 Task: Create a due date automation trigger when advanced on, 2 hours after a card is due add content with a name containing resume.
Action: Mouse moved to (1210, 360)
Screenshot: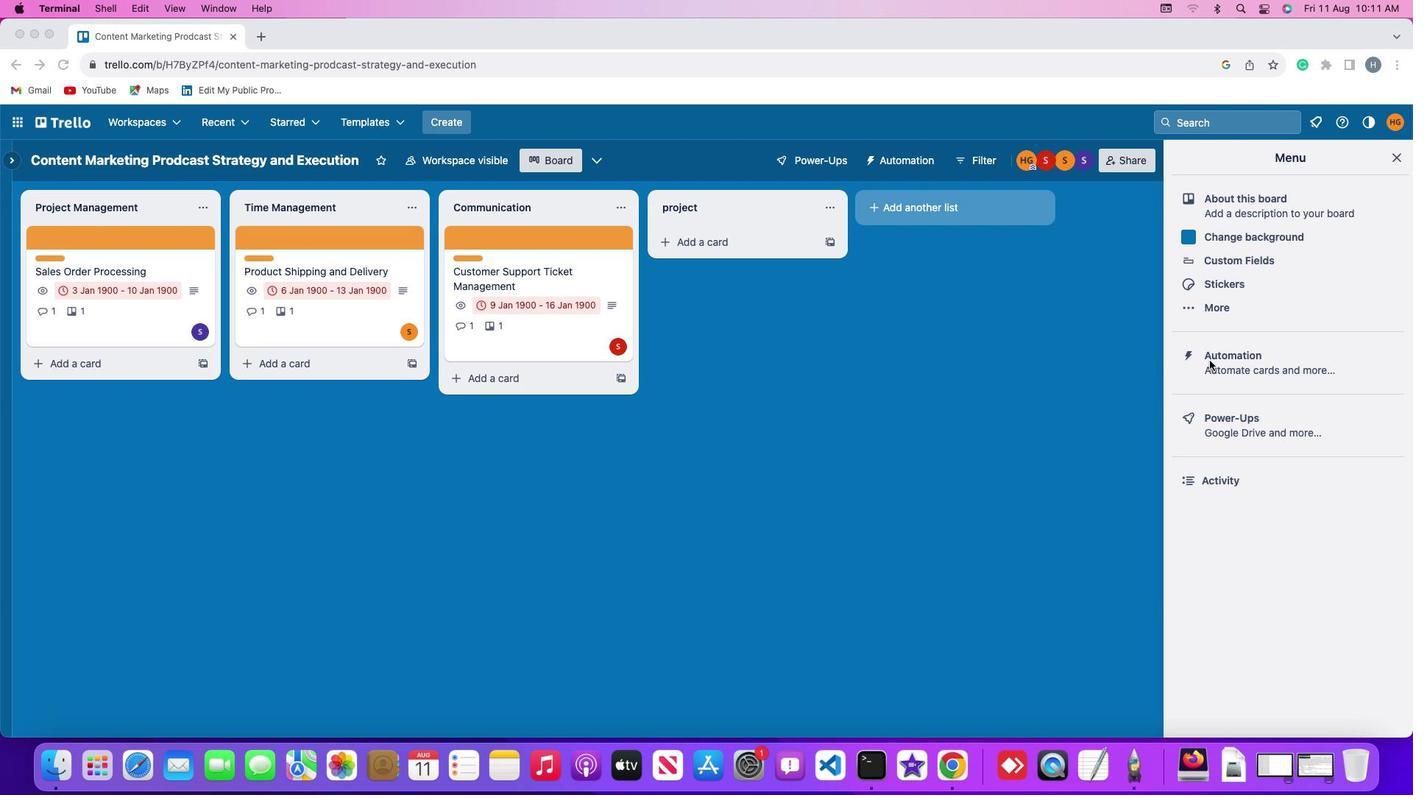 
Action: Mouse pressed left at (1210, 360)
Screenshot: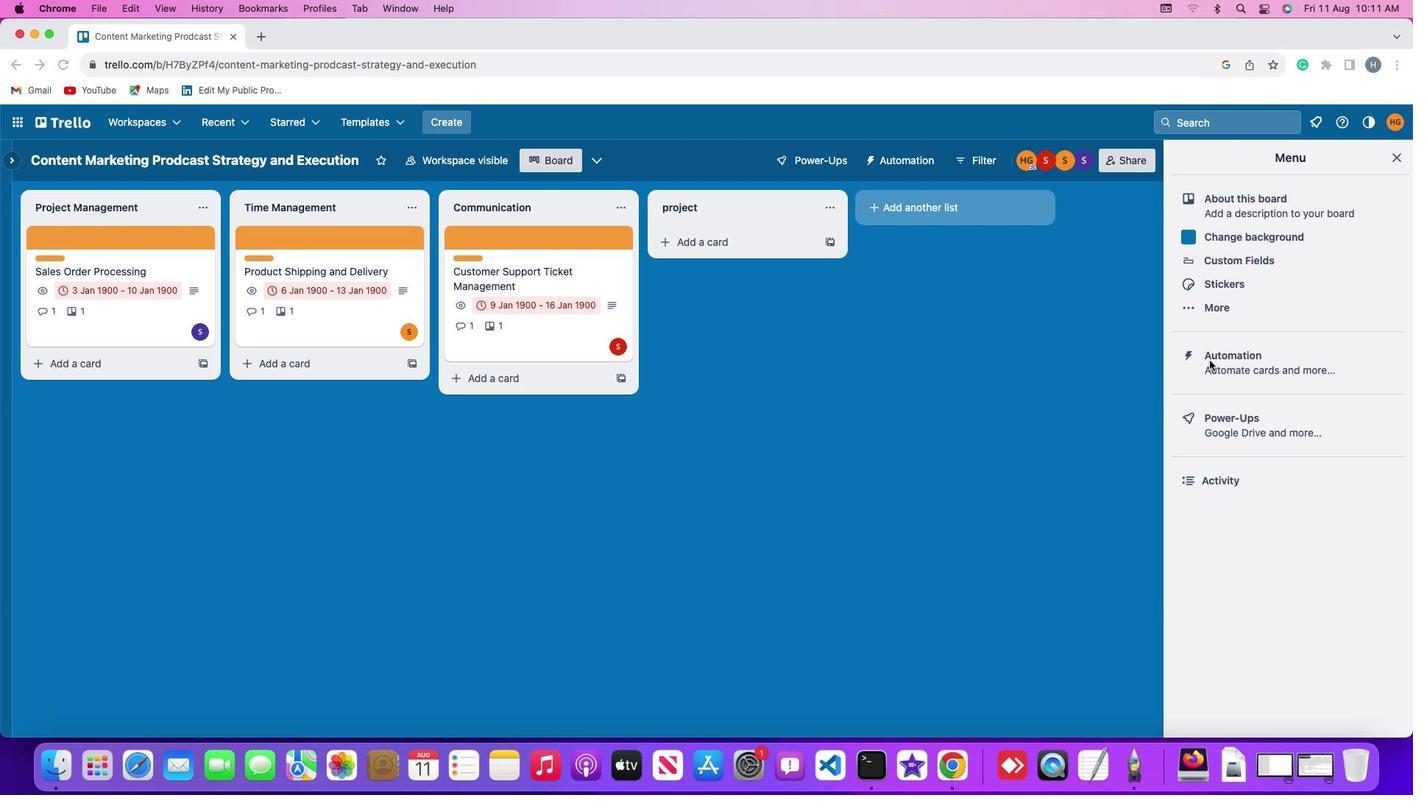 
Action: Mouse pressed left at (1210, 360)
Screenshot: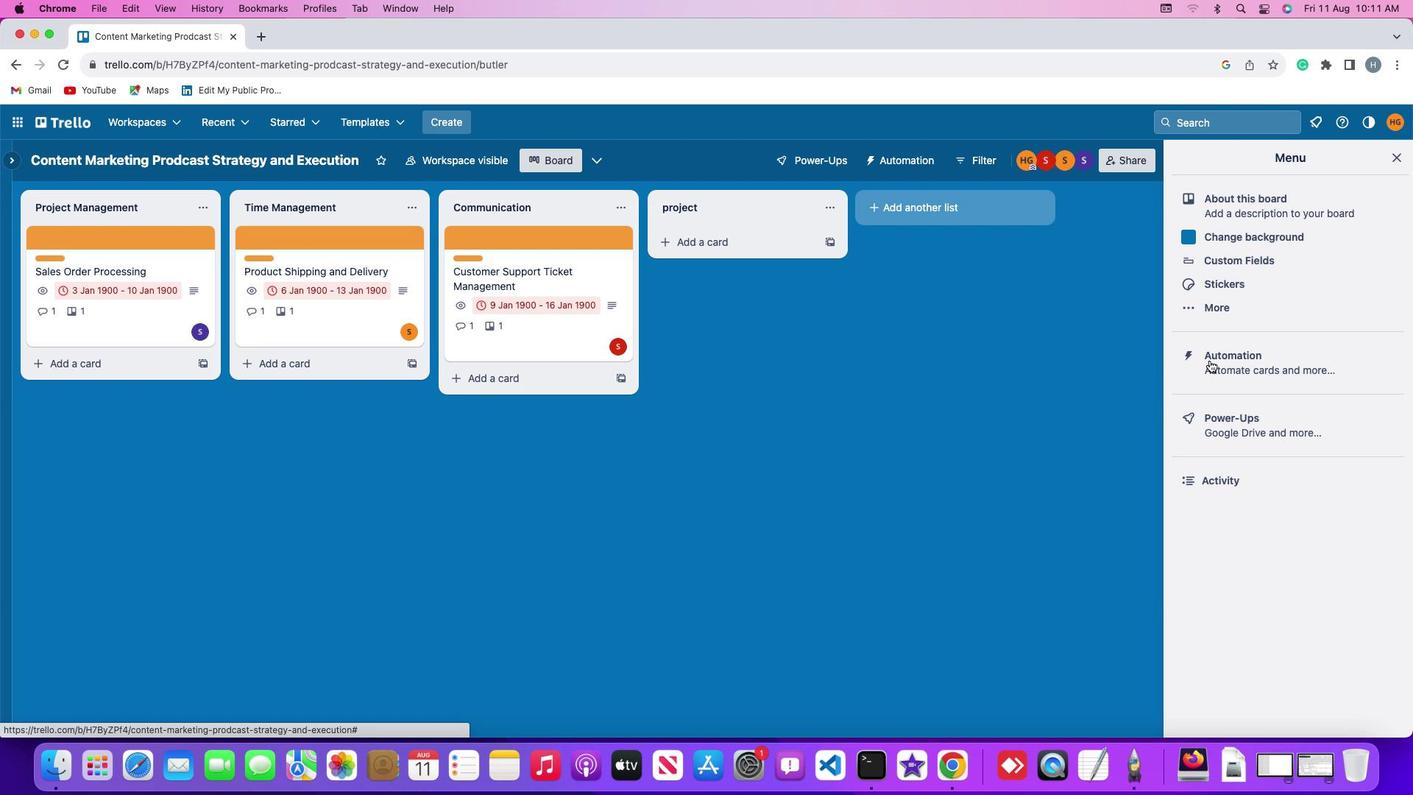 
Action: Mouse moved to (86, 346)
Screenshot: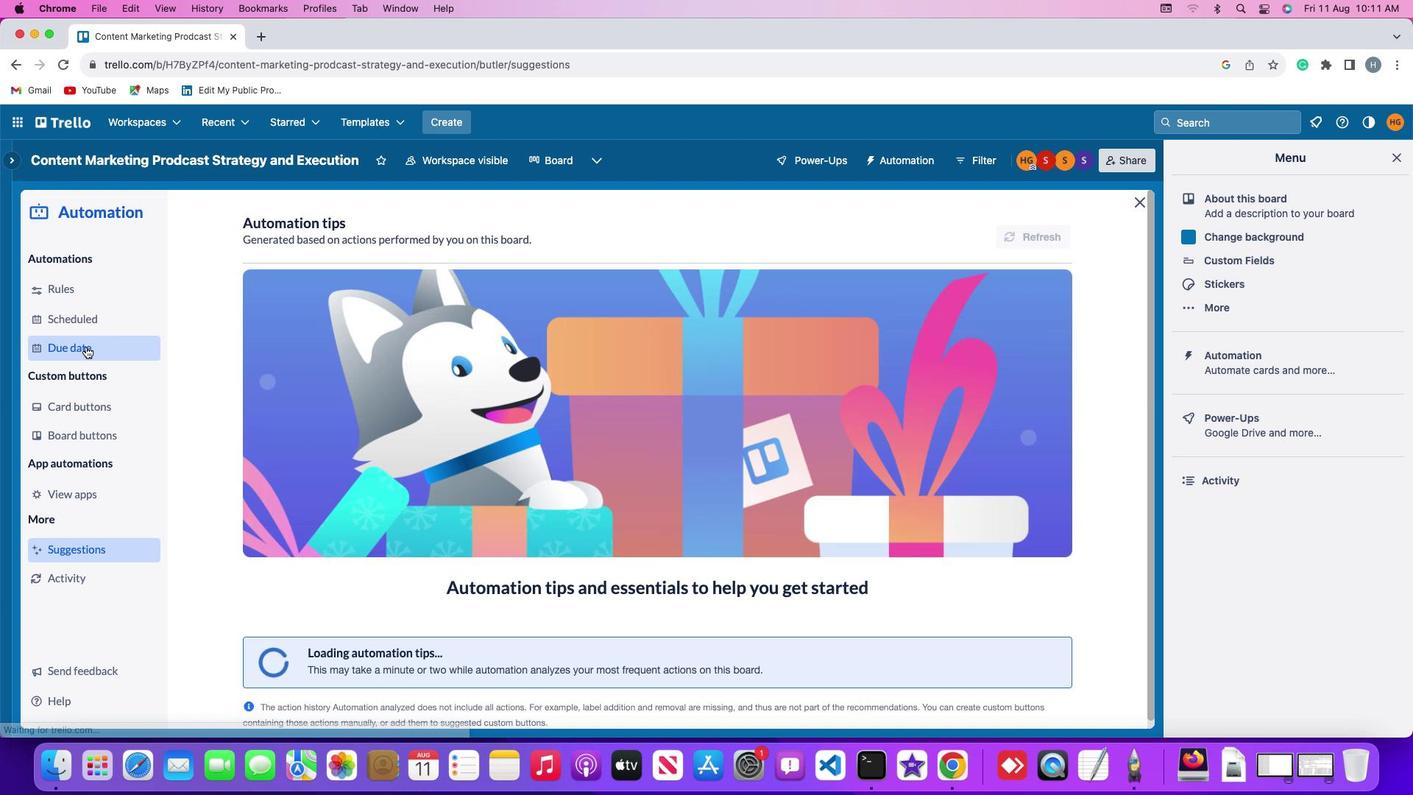 
Action: Mouse pressed left at (86, 346)
Screenshot: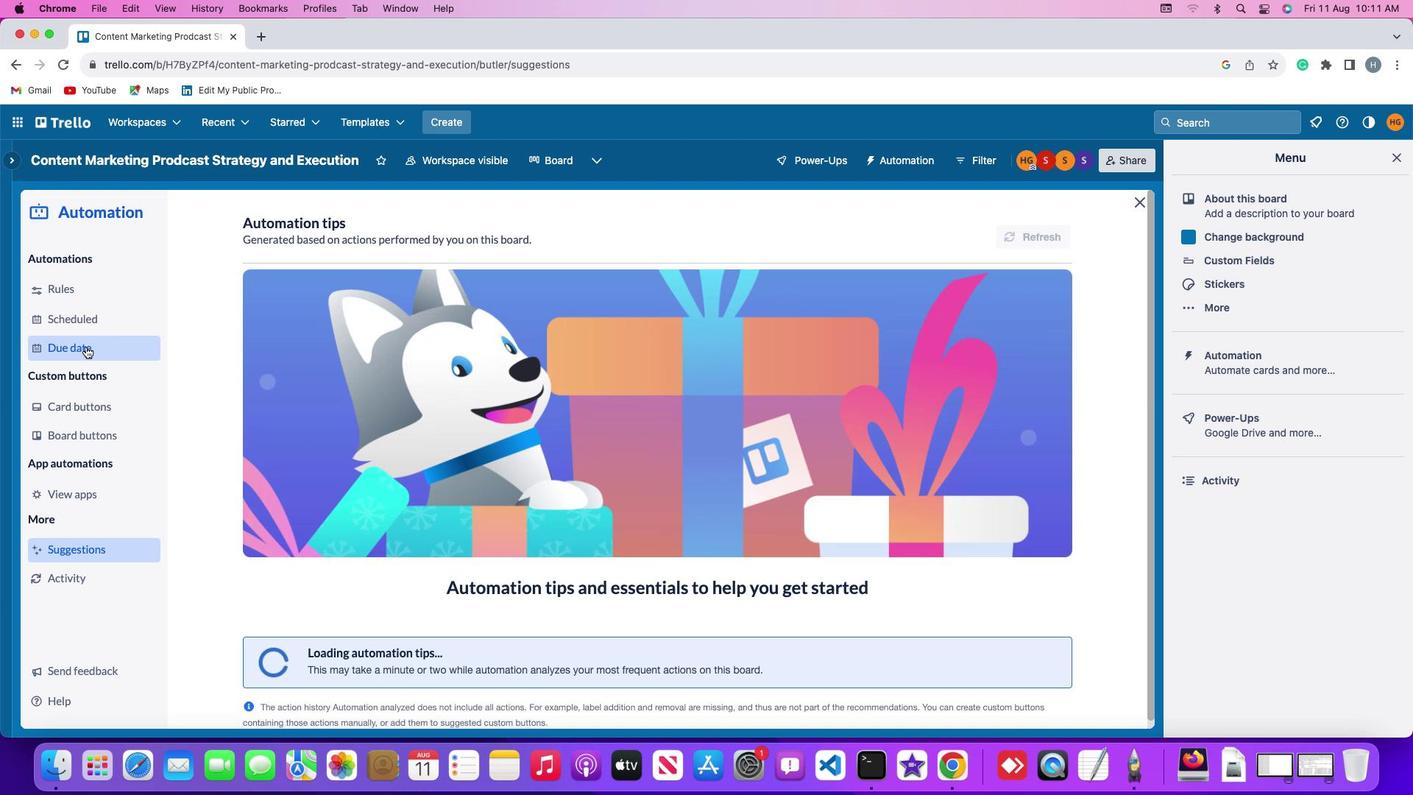 
Action: Mouse moved to (971, 228)
Screenshot: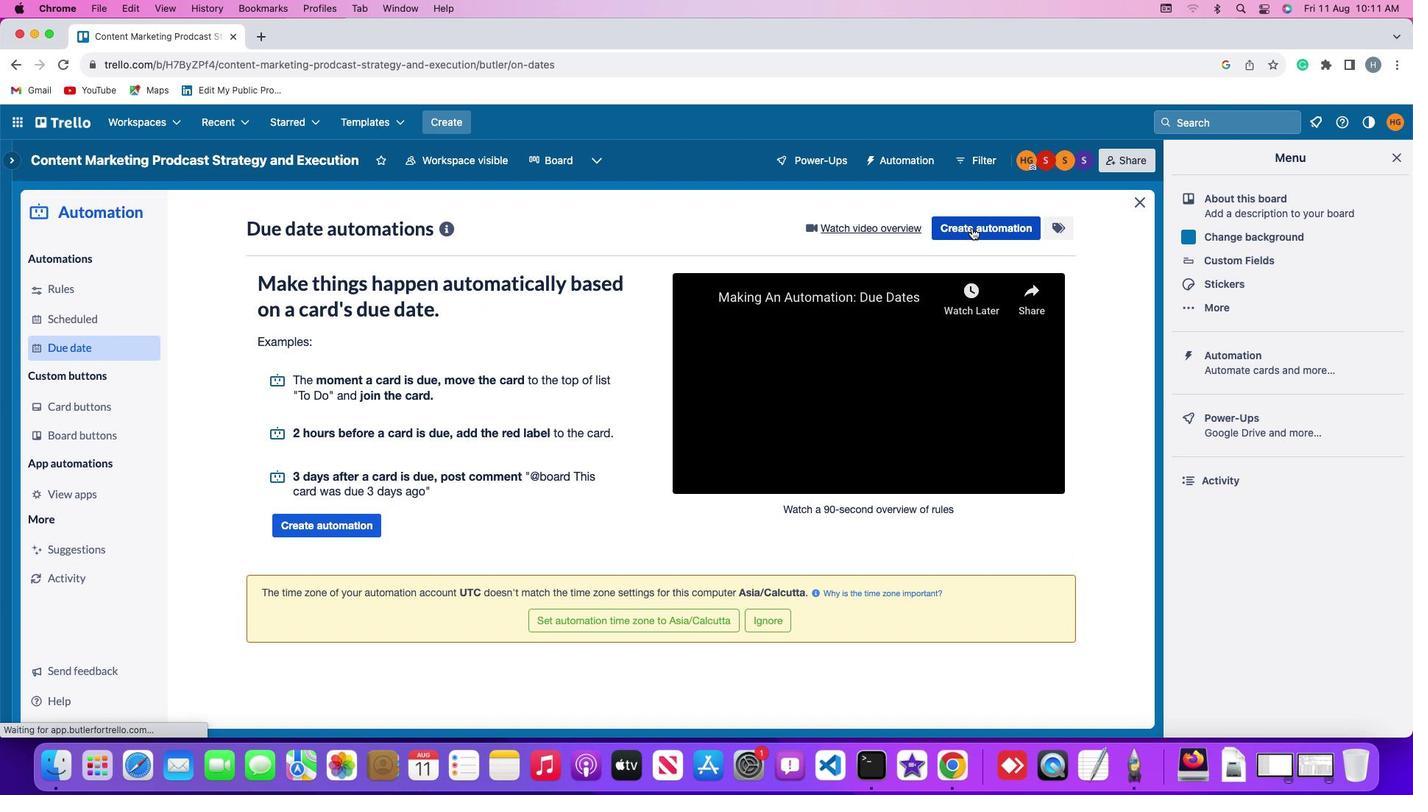 
Action: Mouse pressed left at (971, 228)
Screenshot: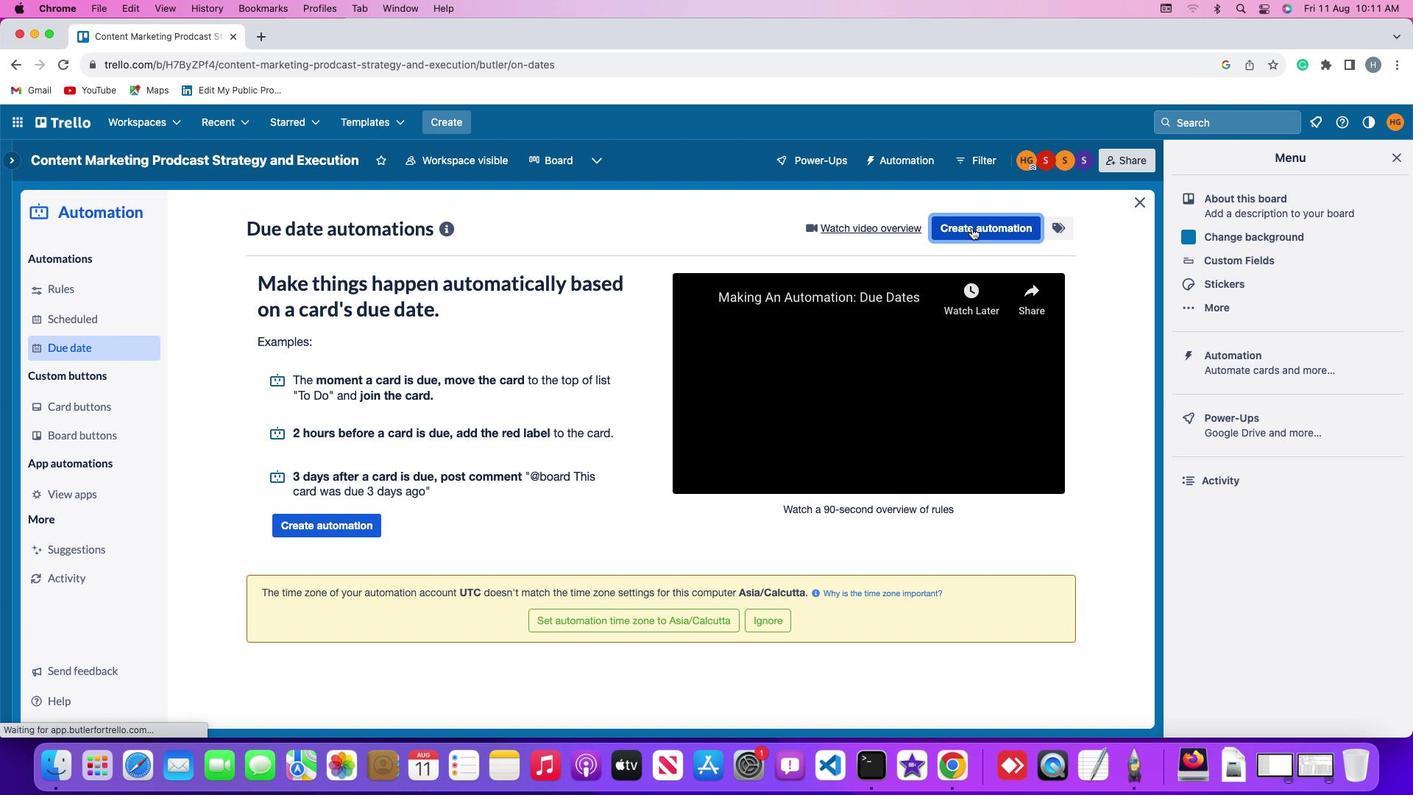 
Action: Mouse moved to (312, 367)
Screenshot: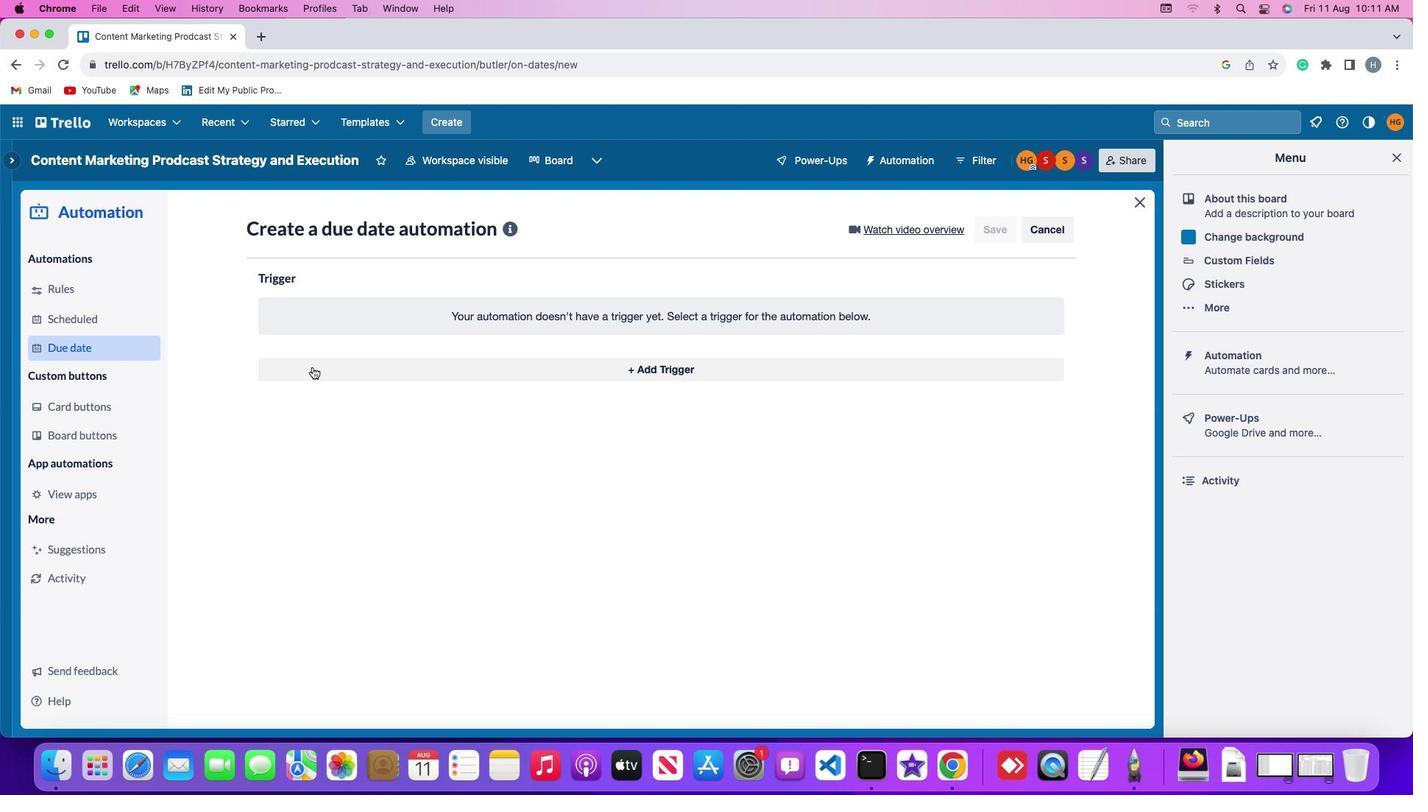 
Action: Mouse pressed left at (312, 367)
Screenshot: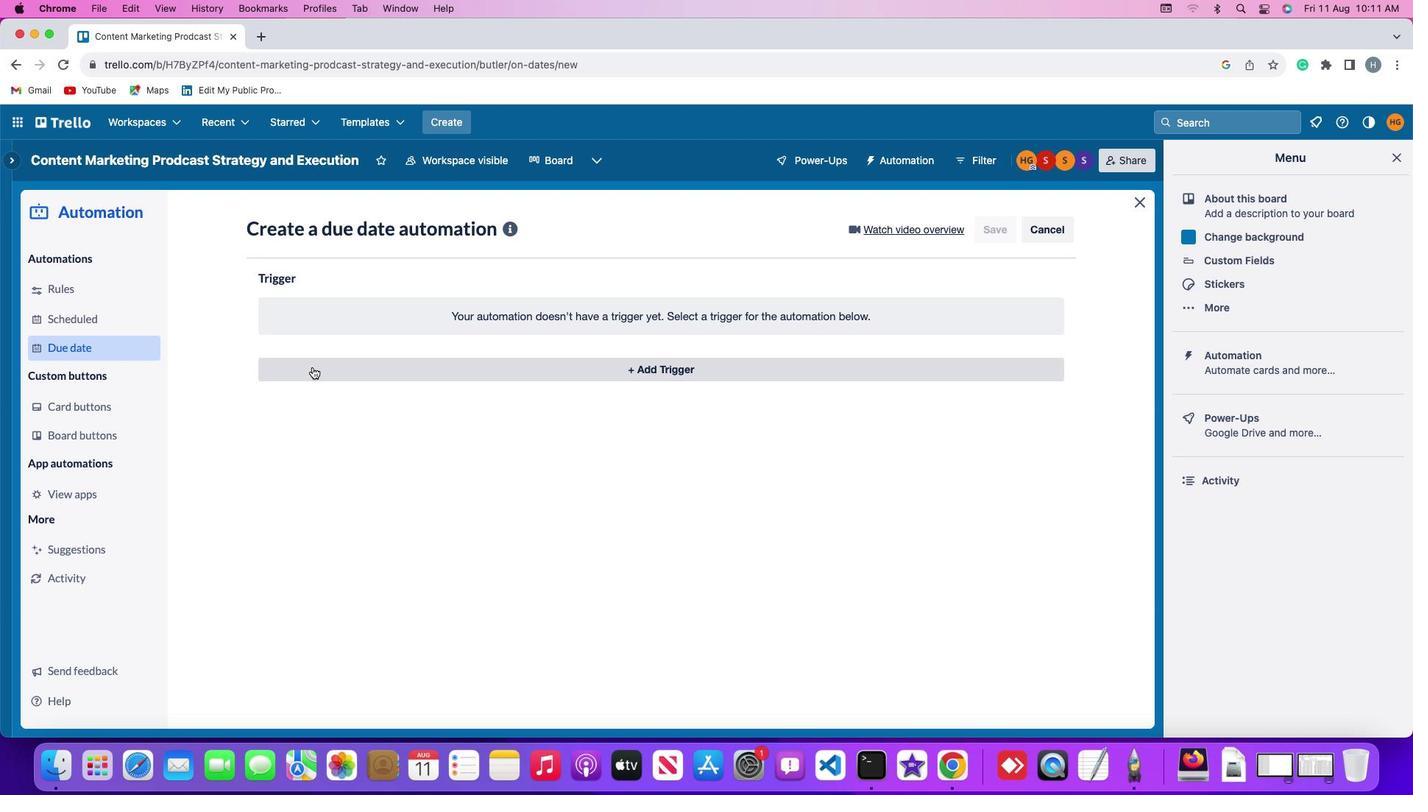 
Action: Mouse moved to (286, 594)
Screenshot: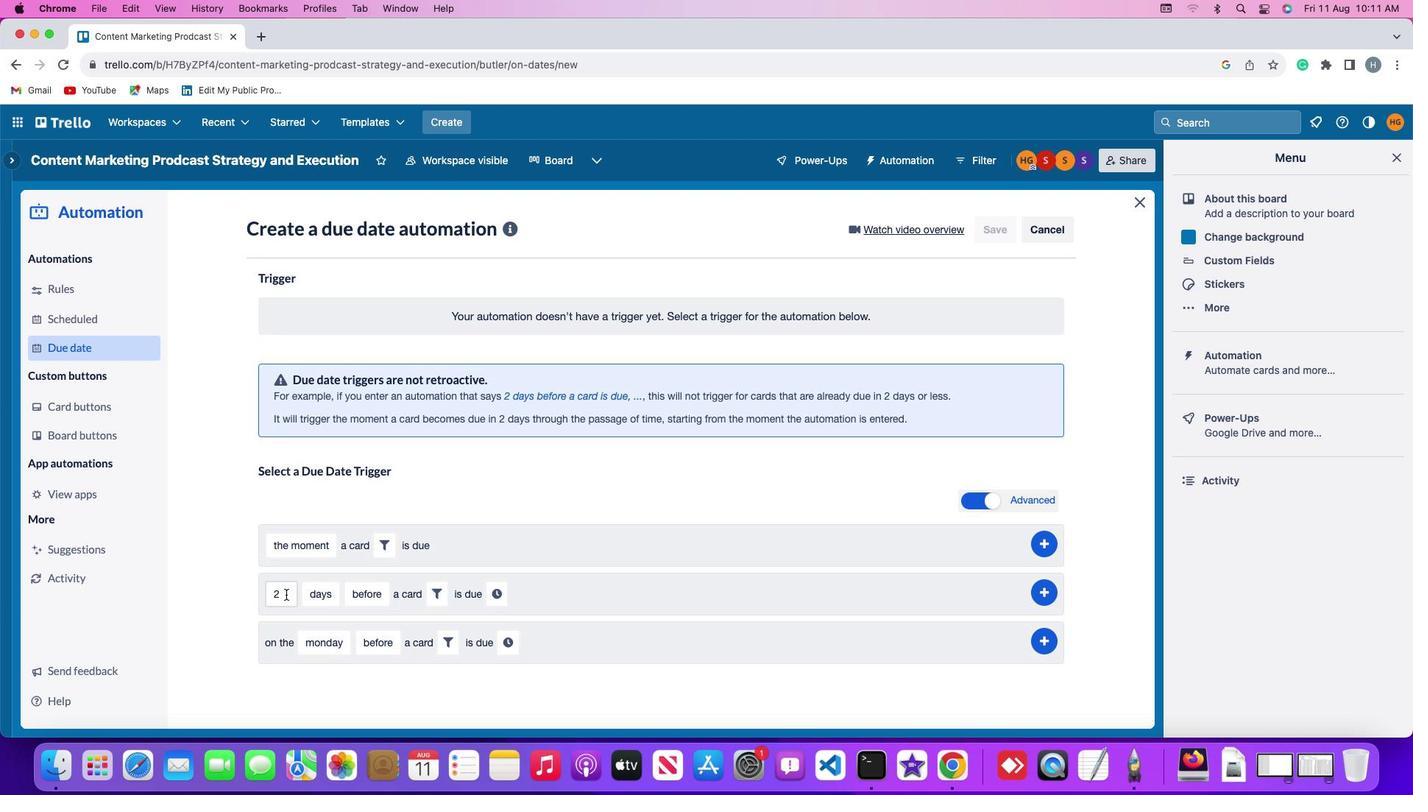 
Action: Mouse pressed left at (286, 594)
Screenshot: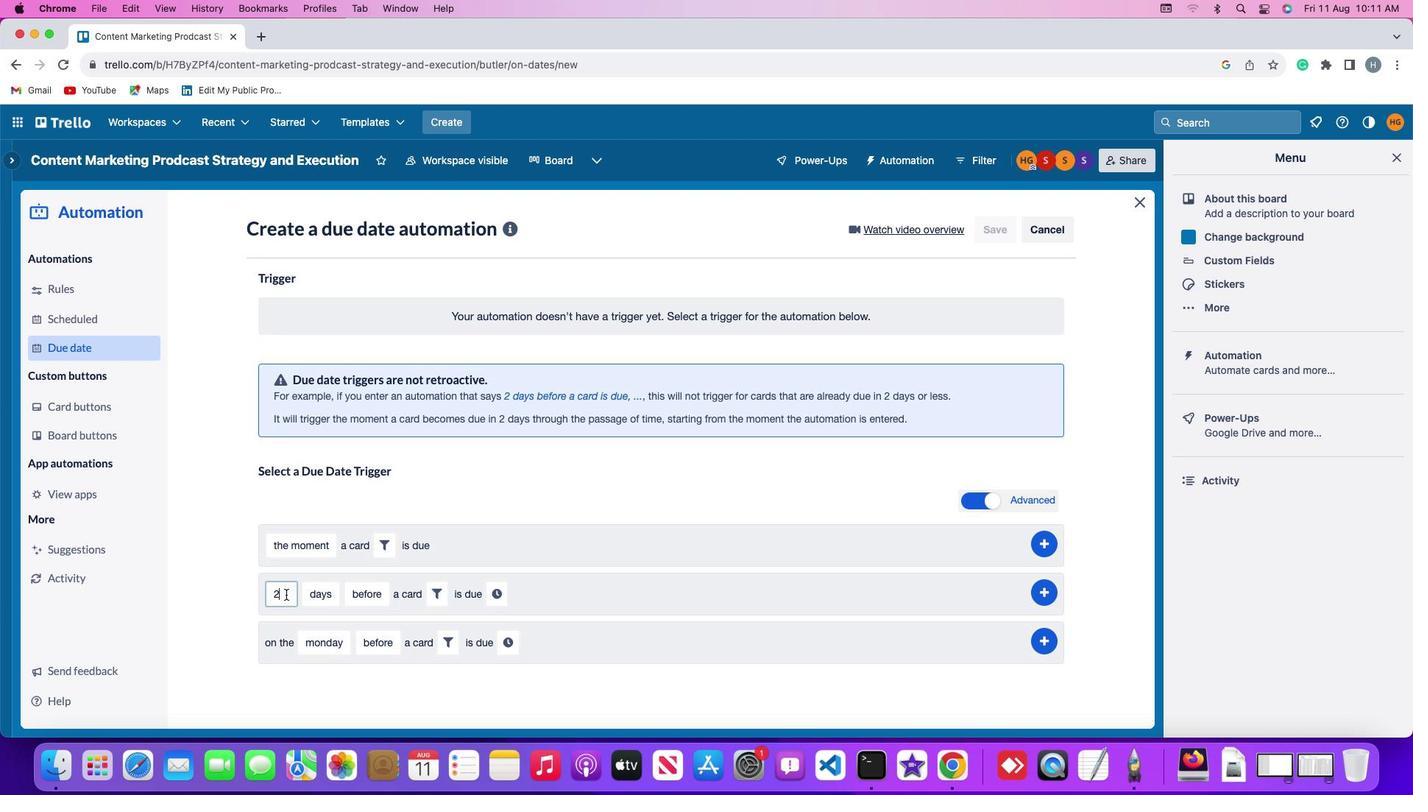 
Action: Key pressed Key.backspace
Screenshot: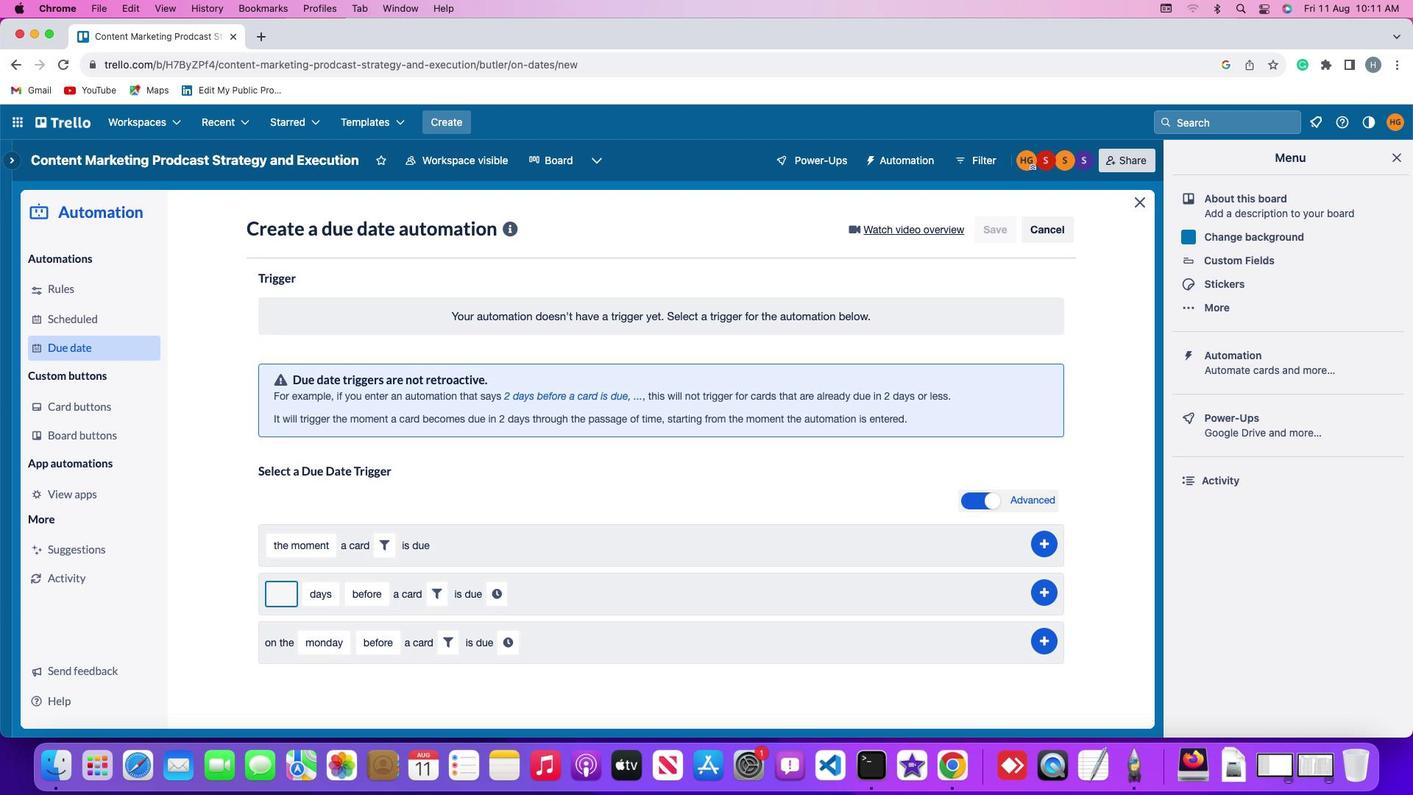 
Action: Mouse moved to (286, 594)
Screenshot: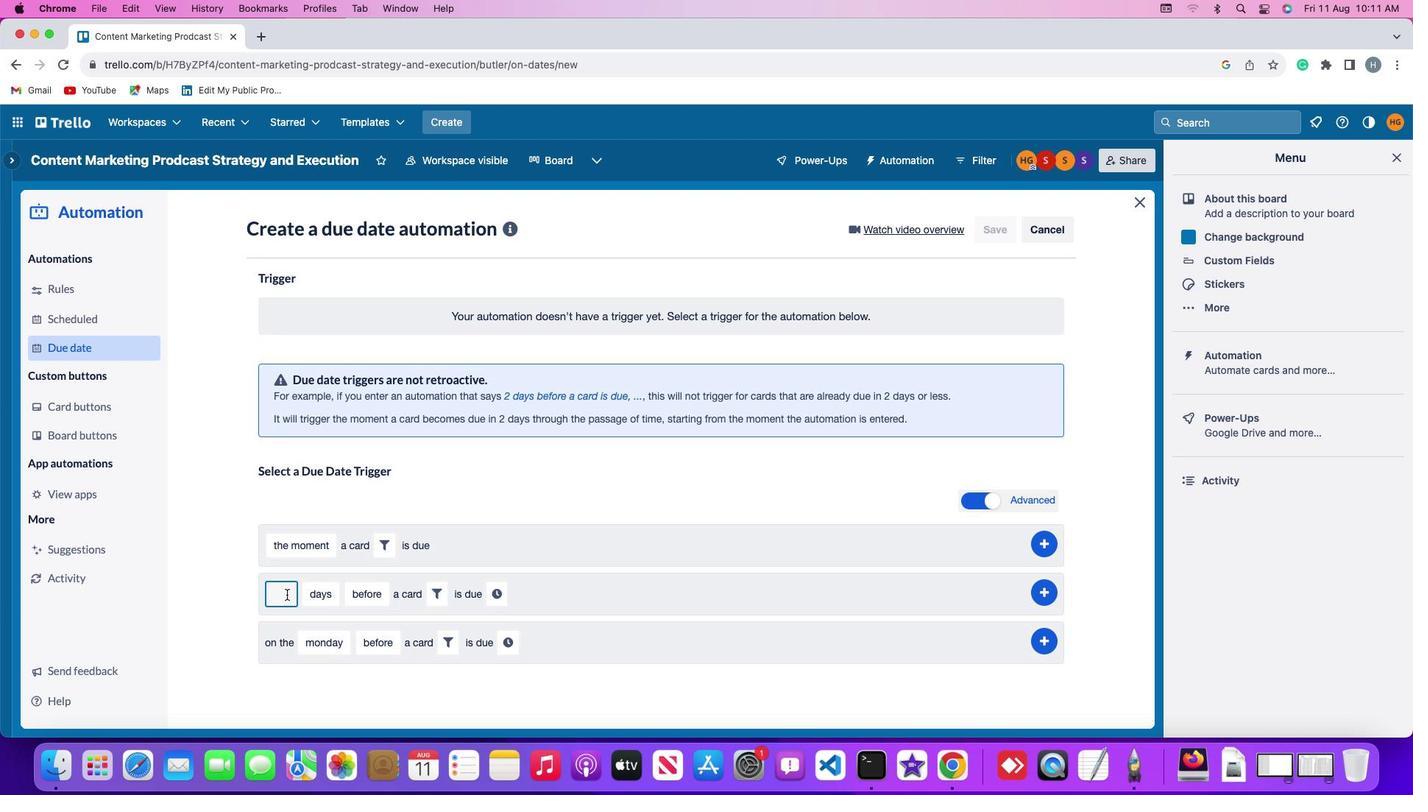 
Action: Key pressed '2'
Screenshot: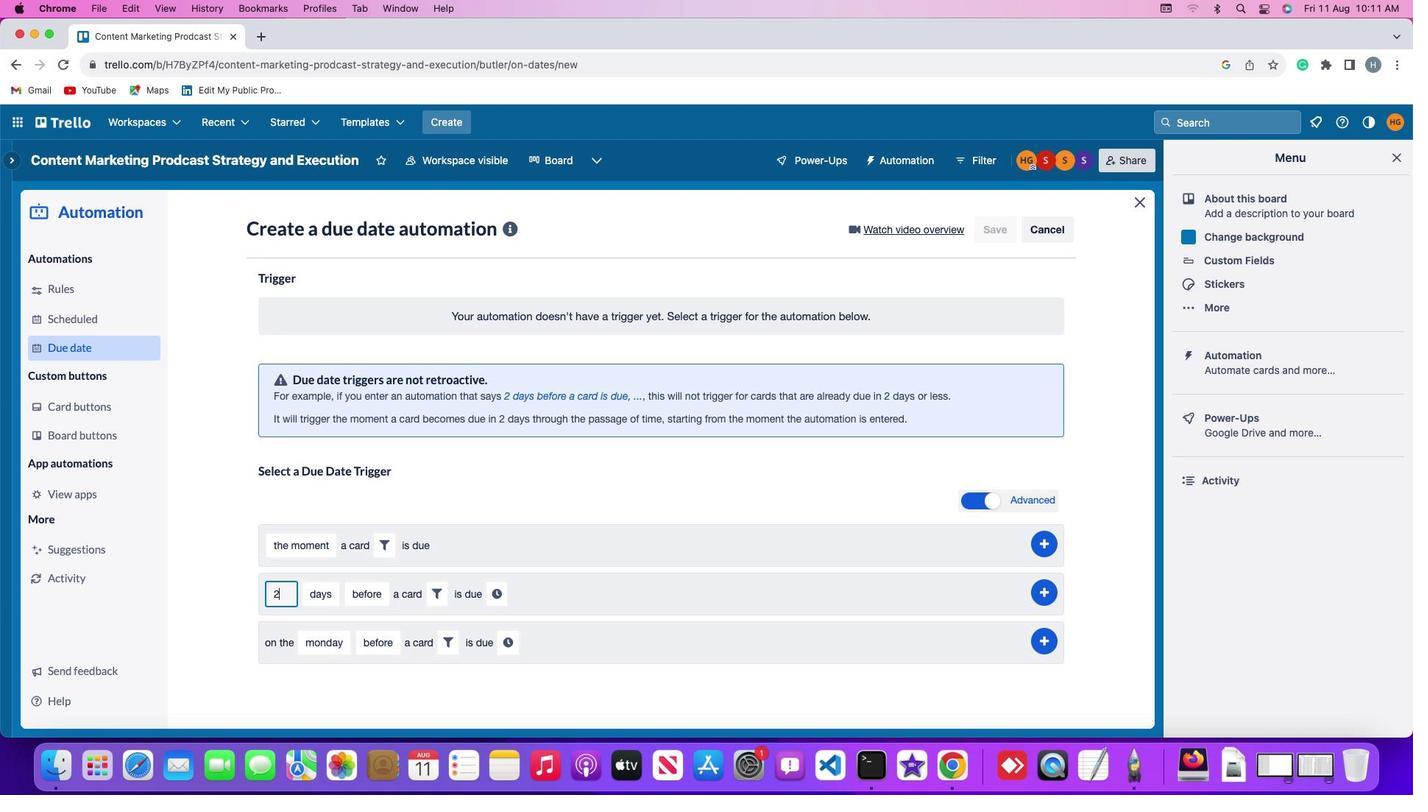
Action: Mouse moved to (318, 593)
Screenshot: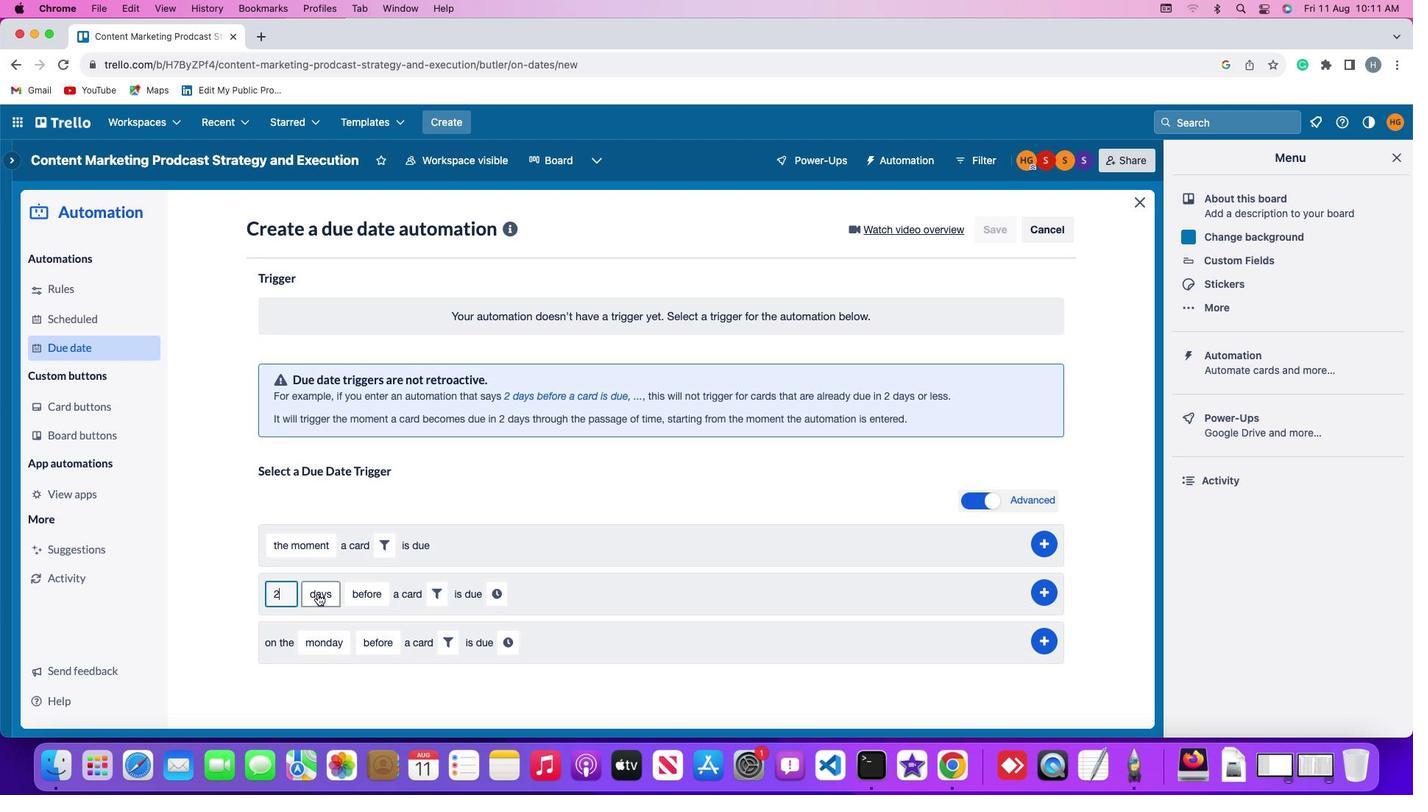 
Action: Mouse pressed left at (318, 593)
Screenshot: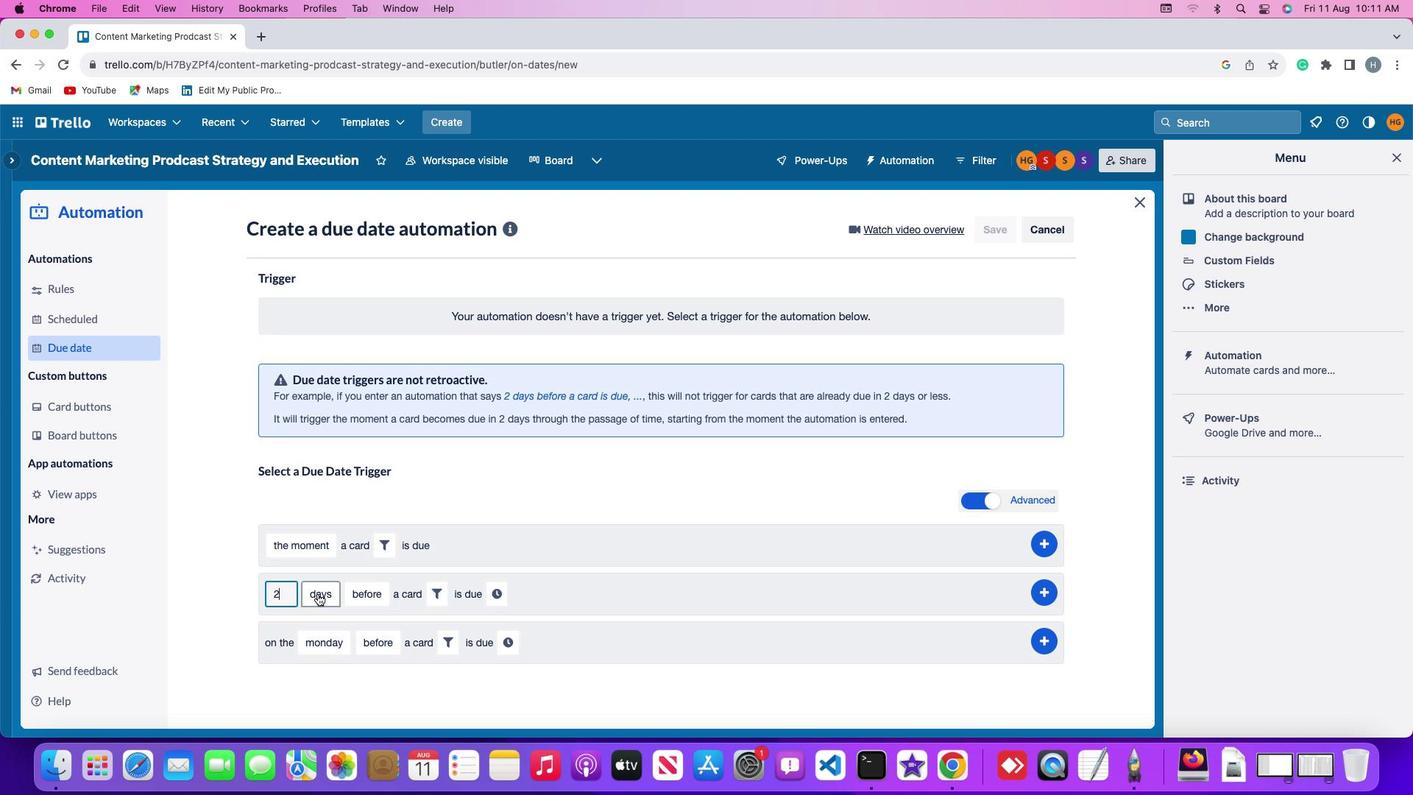 
Action: Mouse moved to (328, 683)
Screenshot: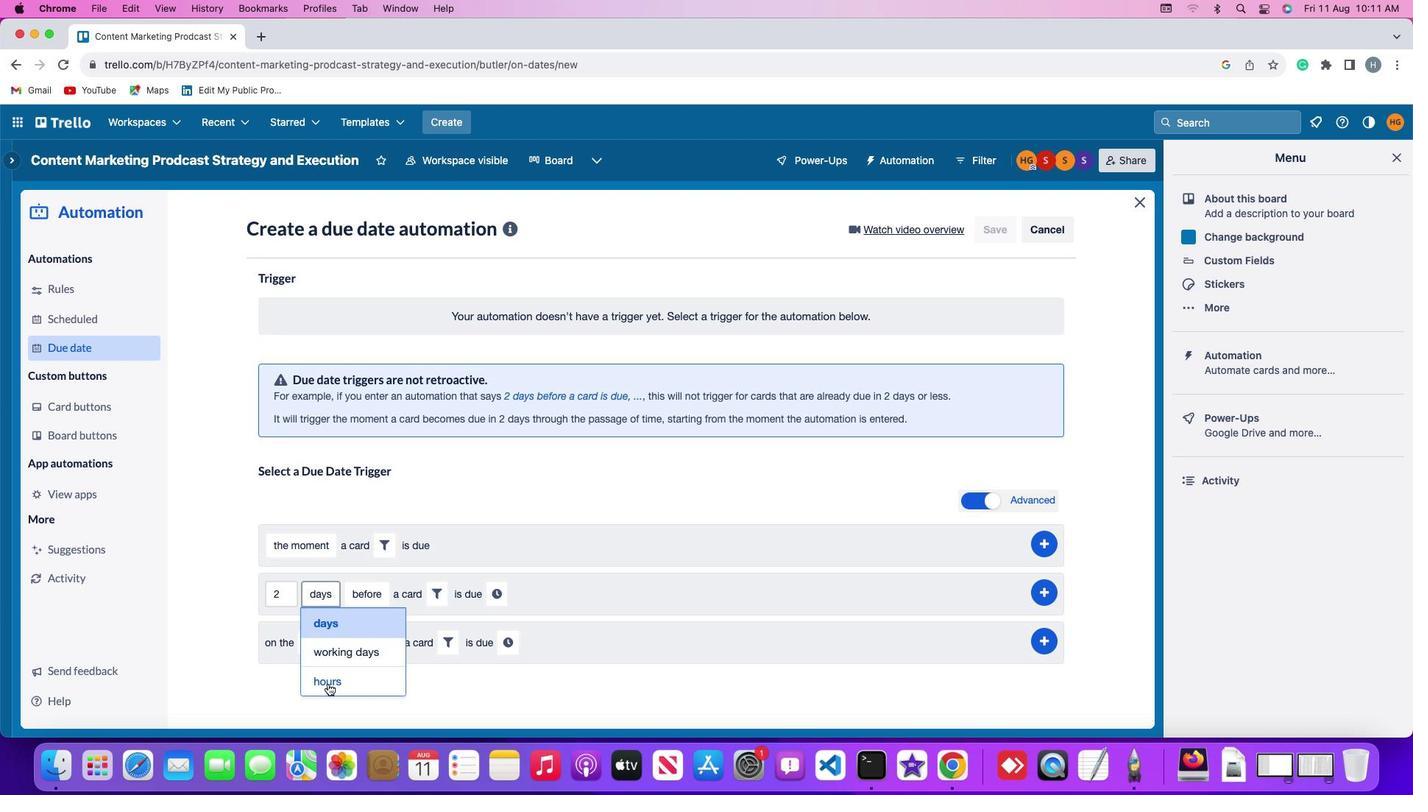 
Action: Mouse pressed left at (328, 683)
Screenshot: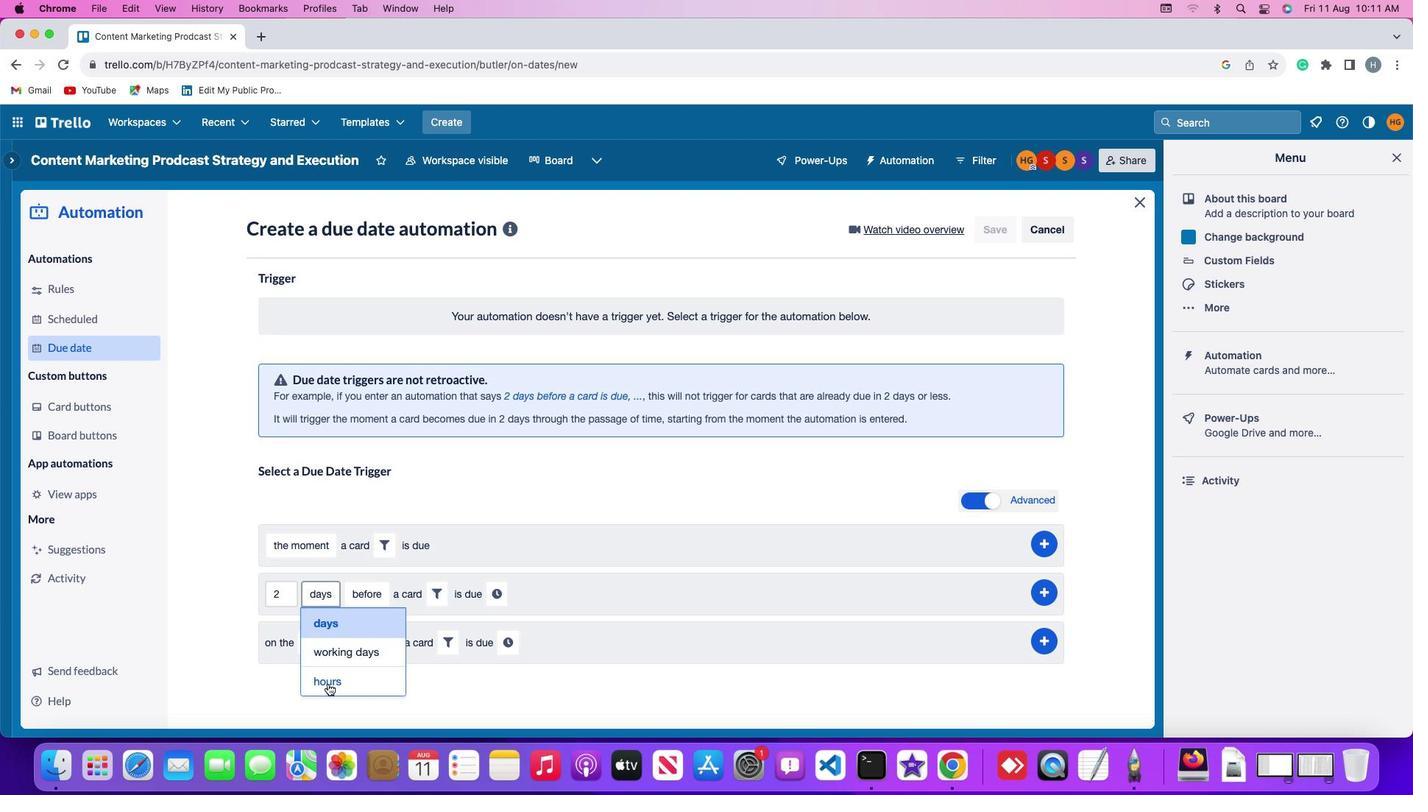 
Action: Mouse moved to (376, 594)
Screenshot: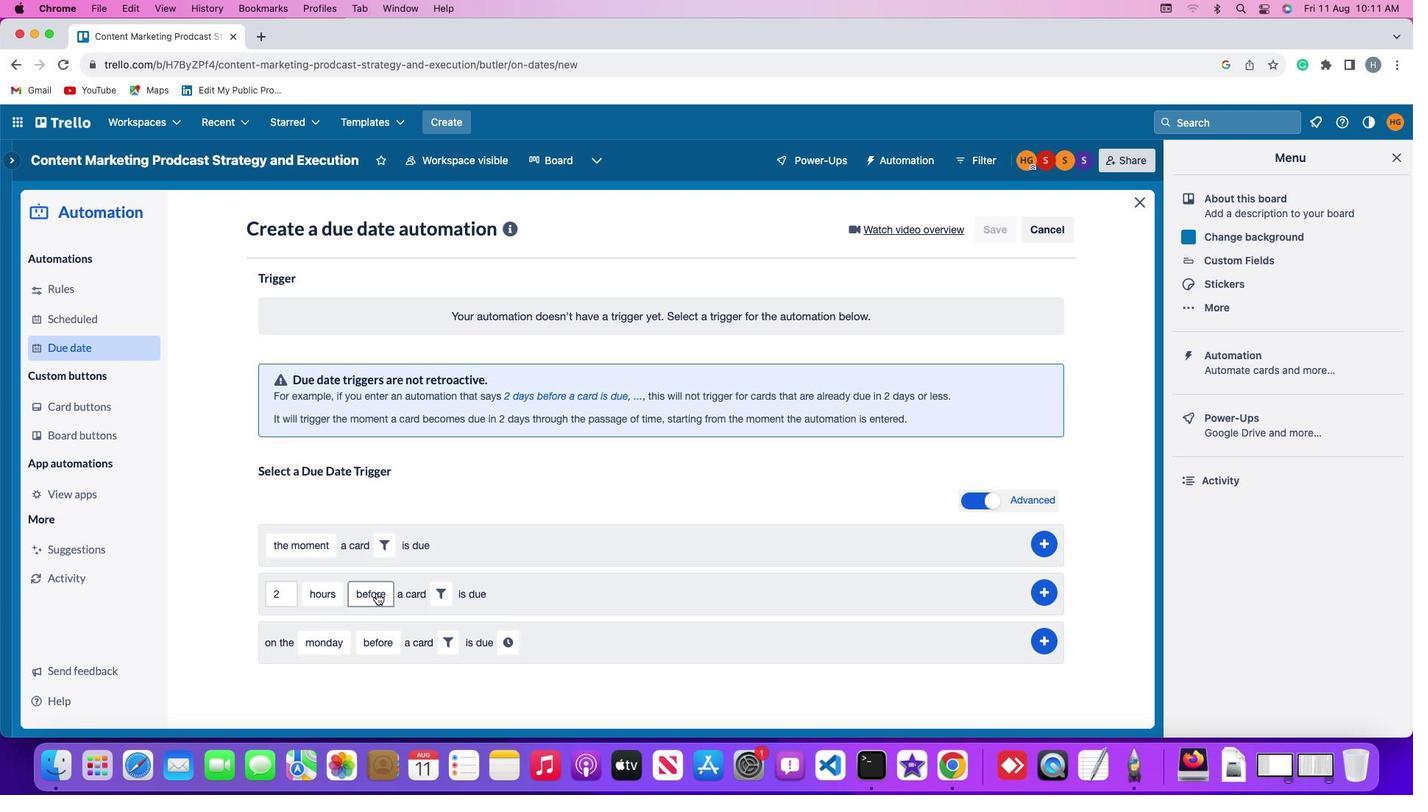 
Action: Mouse pressed left at (376, 594)
Screenshot: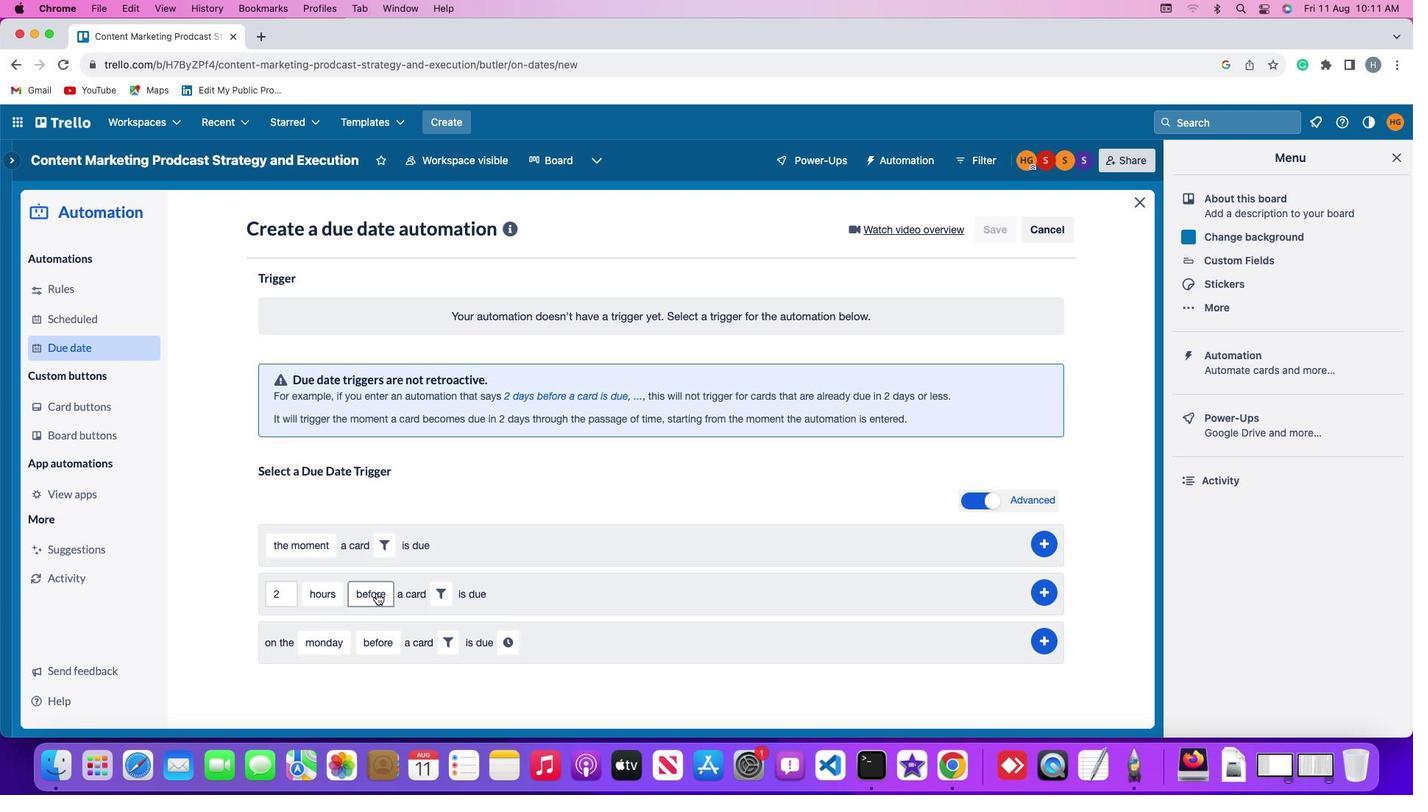 
Action: Mouse moved to (381, 652)
Screenshot: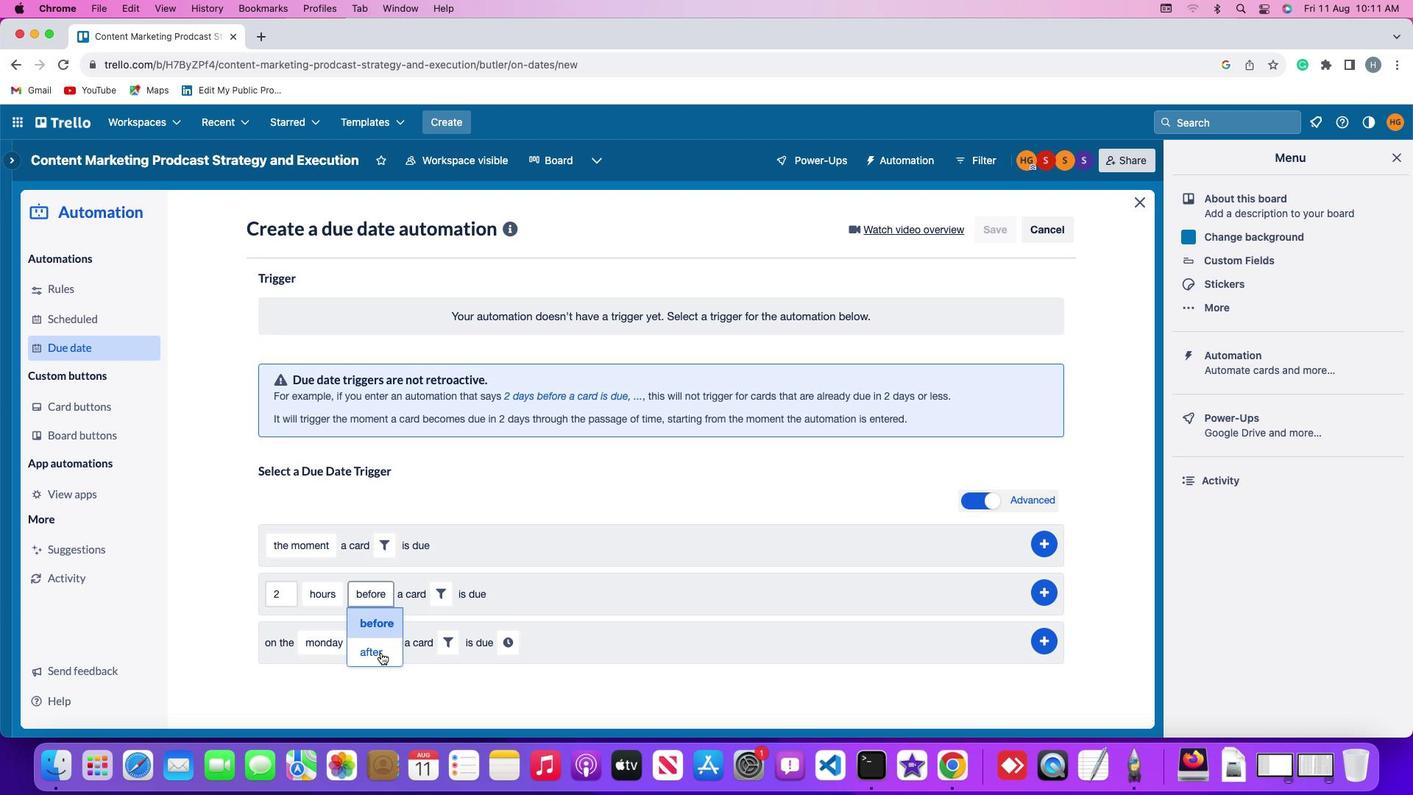 
Action: Mouse pressed left at (381, 652)
Screenshot: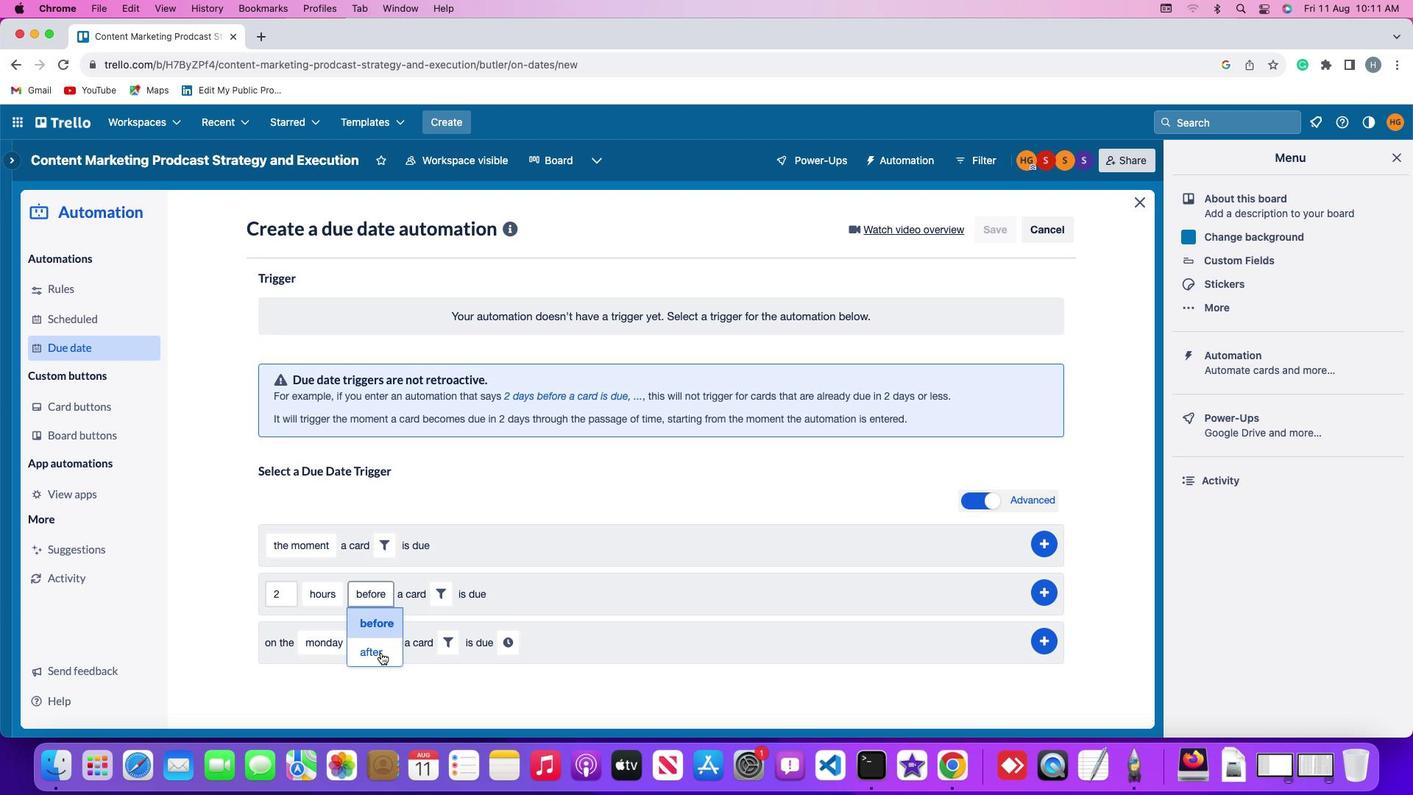 
Action: Mouse moved to (435, 596)
Screenshot: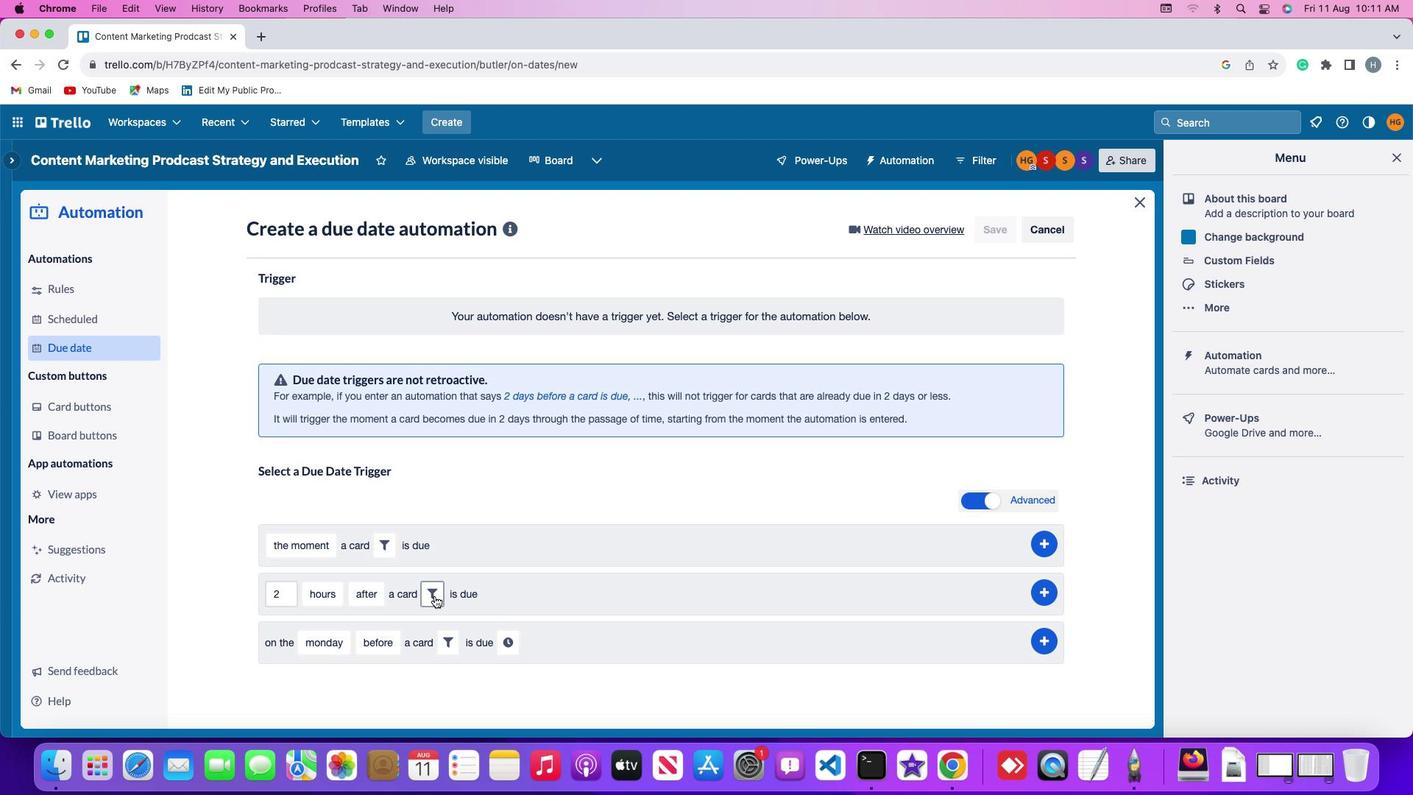 
Action: Mouse pressed left at (435, 596)
Screenshot: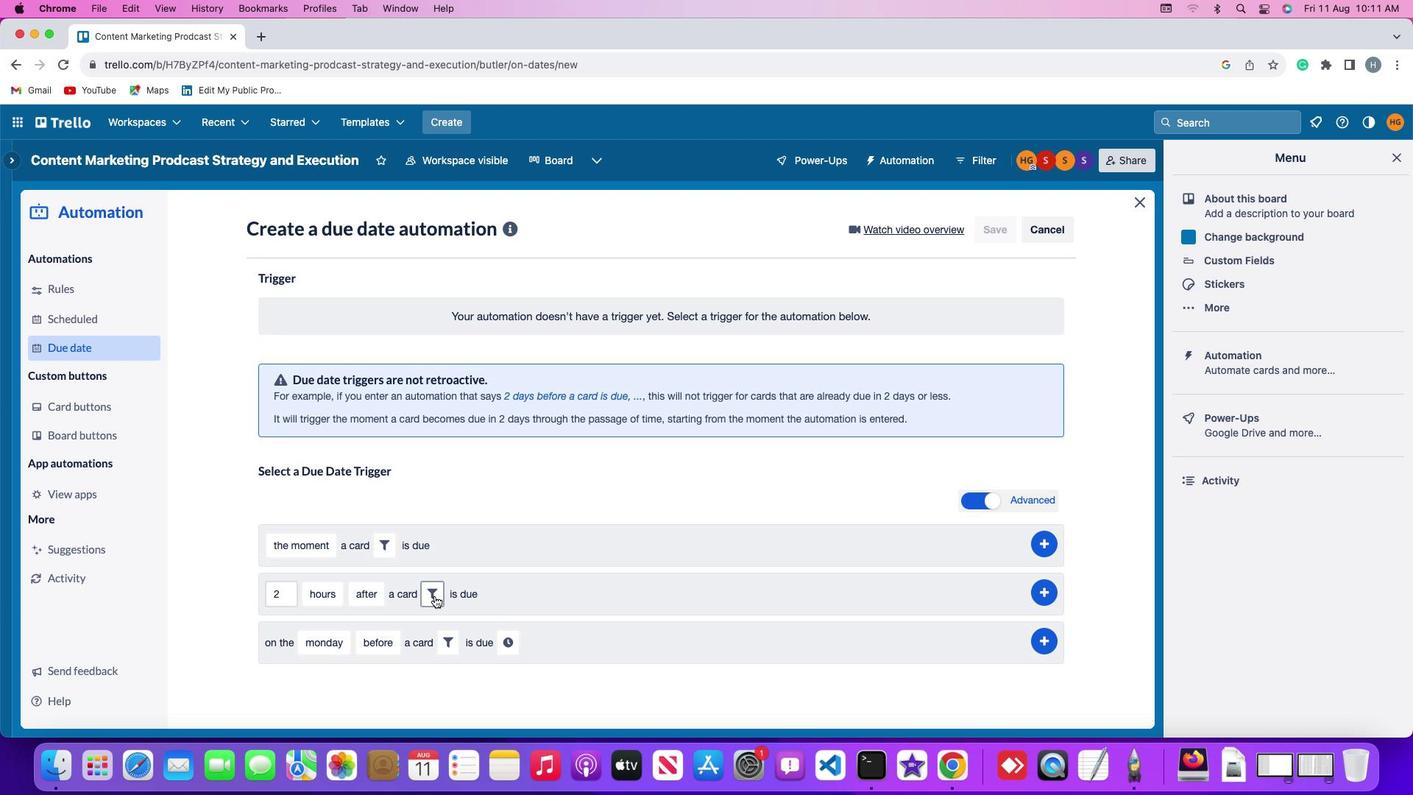 
Action: Mouse moved to (608, 642)
Screenshot: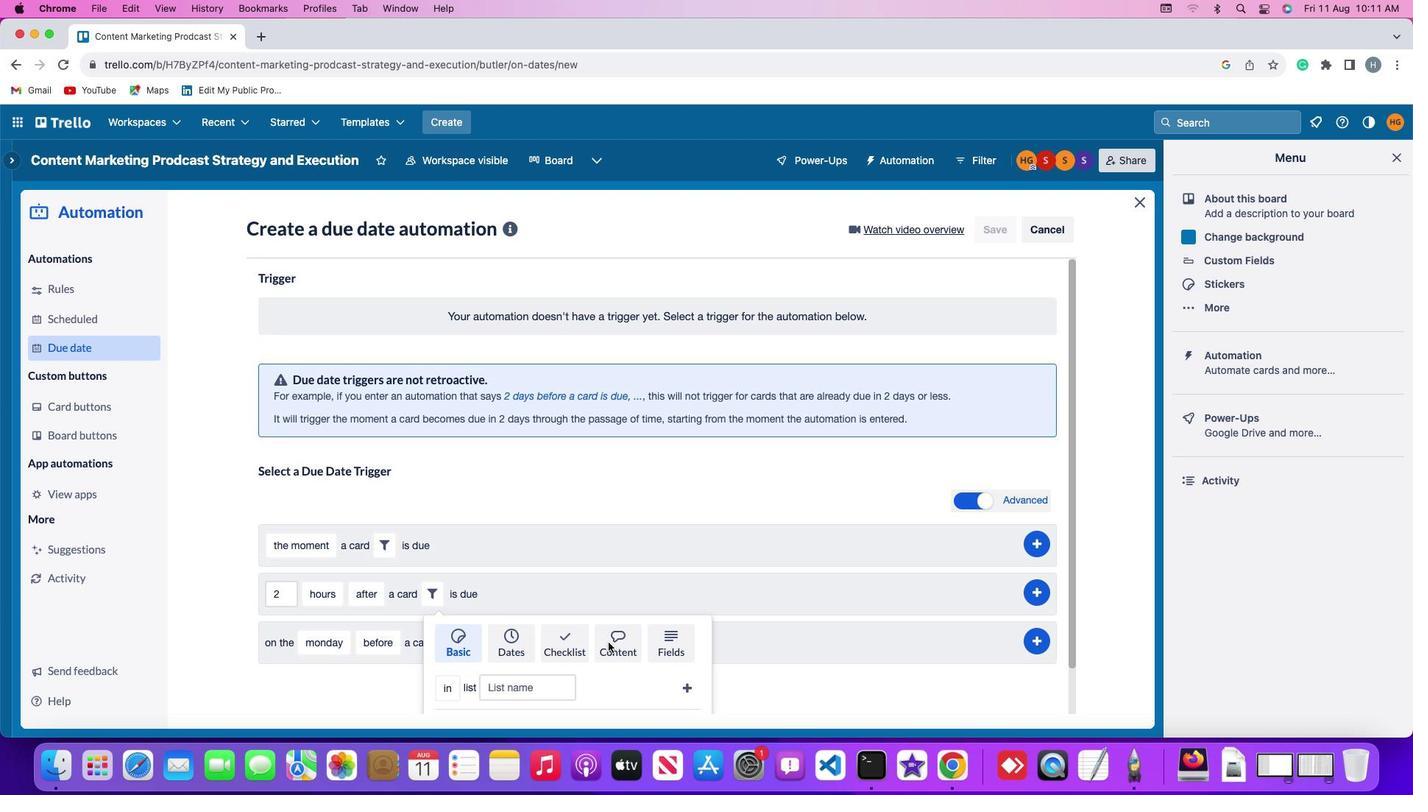 
Action: Mouse pressed left at (608, 642)
Screenshot: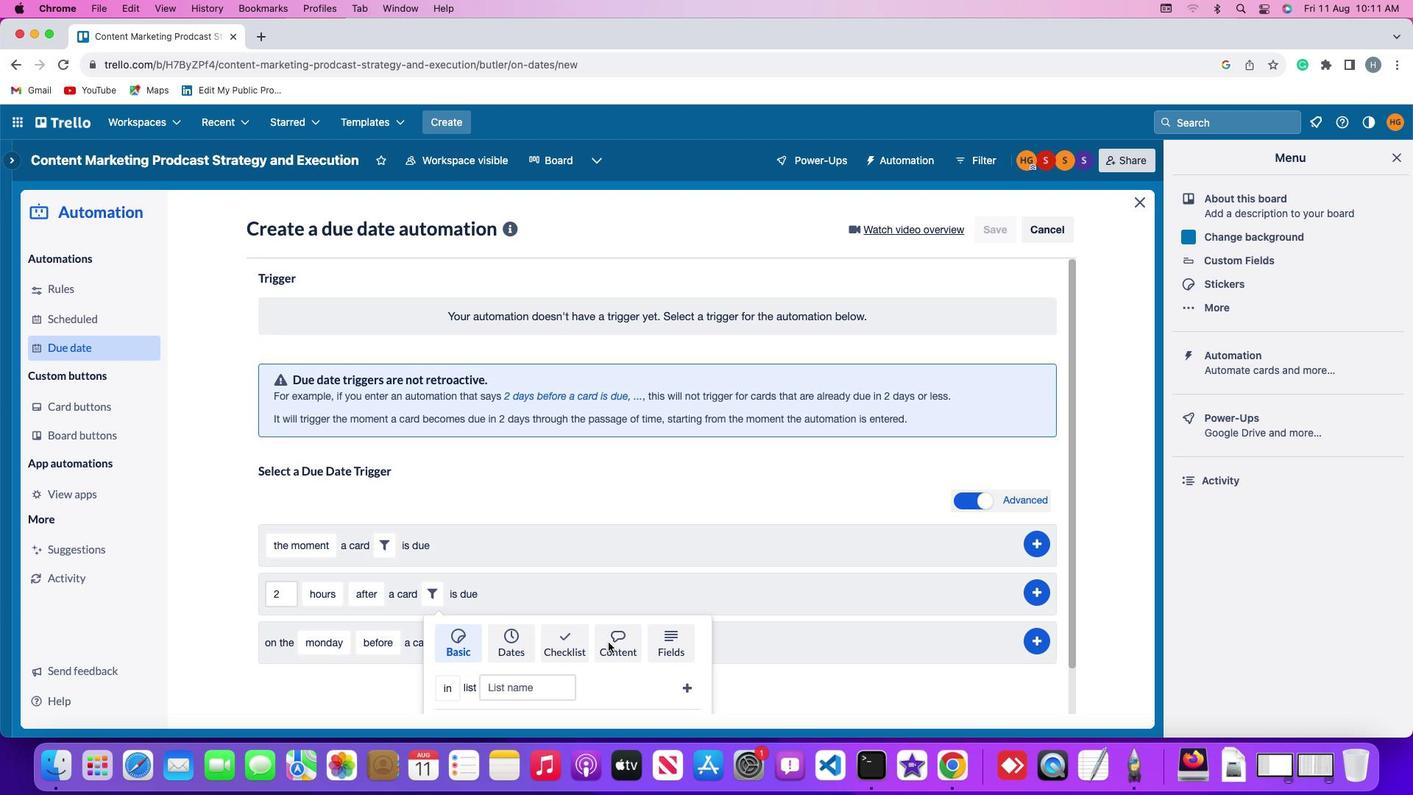 
Action: Mouse moved to (474, 681)
Screenshot: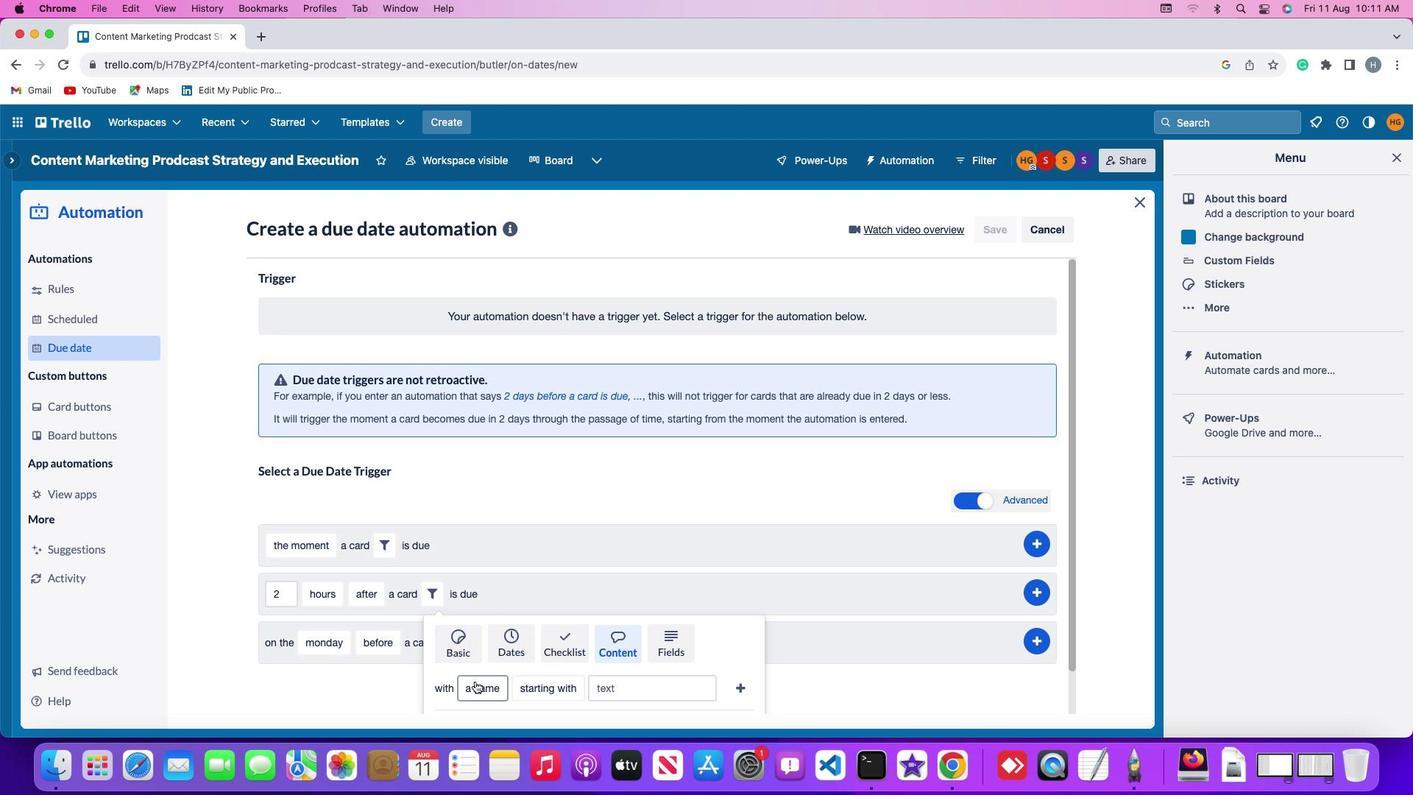 
Action: Mouse pressed left at (474, 681)
Screenshot: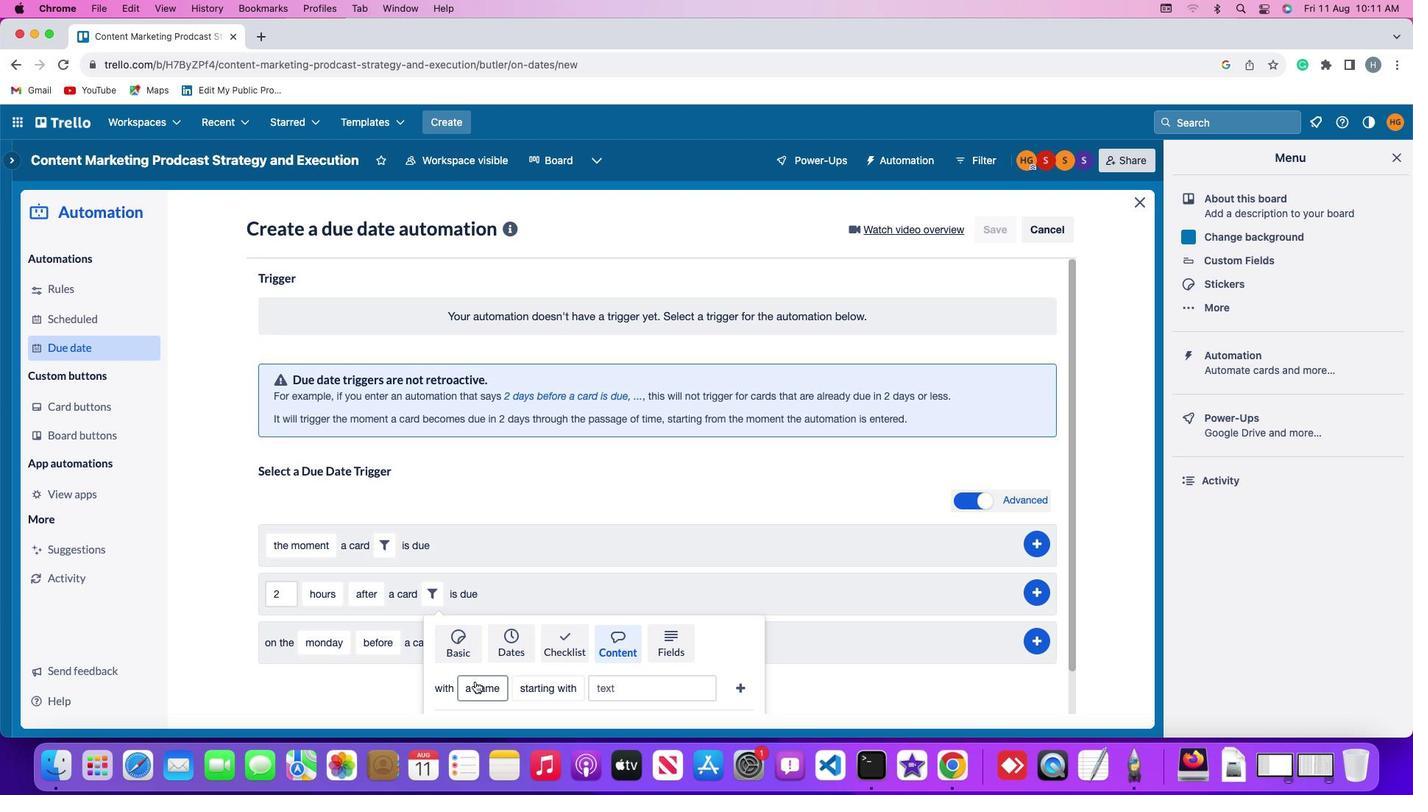 
Action: Mouse moved to (508, 603)
Screenshot: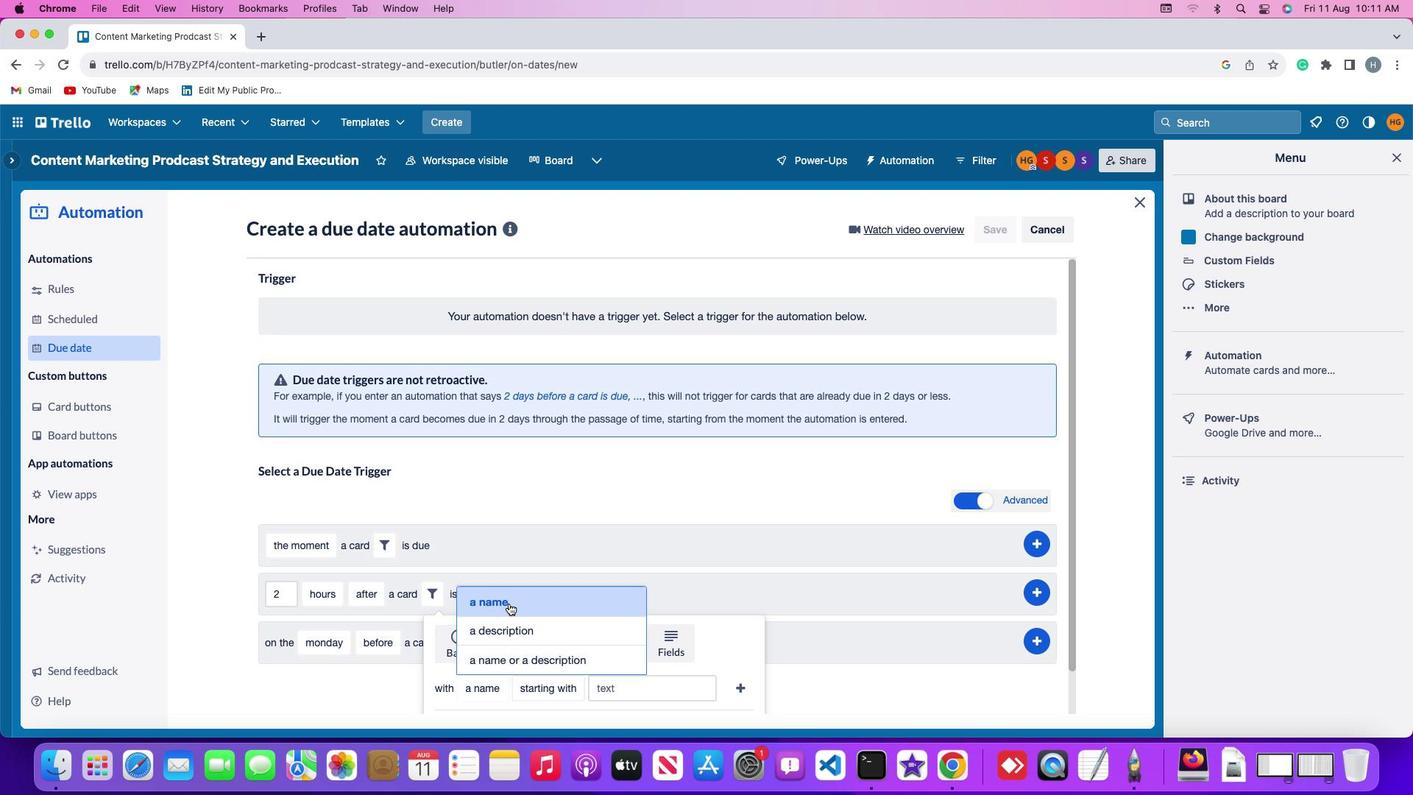 
Action: Mouse pressed left at (508, 603)
Screenshot: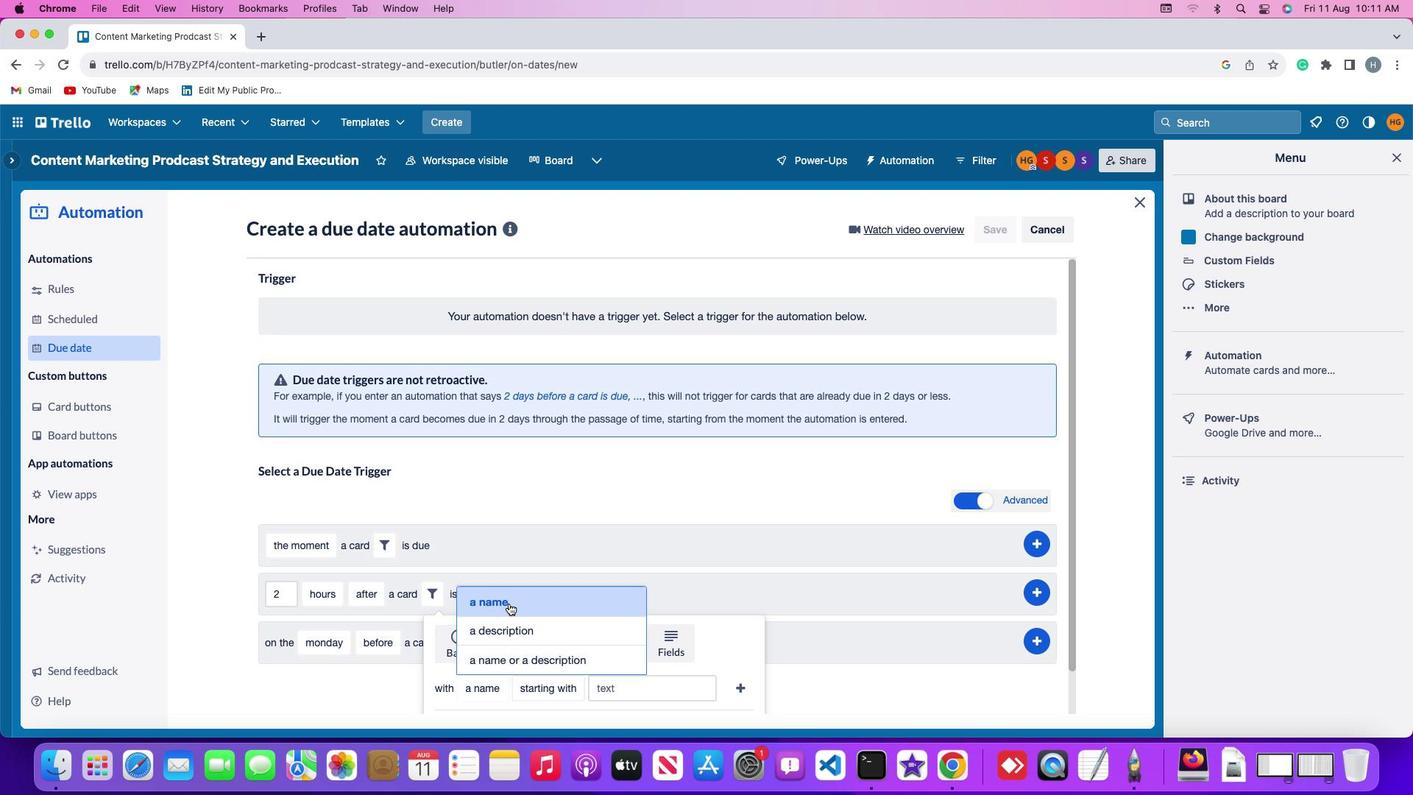 
Action: Mouse moved to (549, 687)
Screenshot: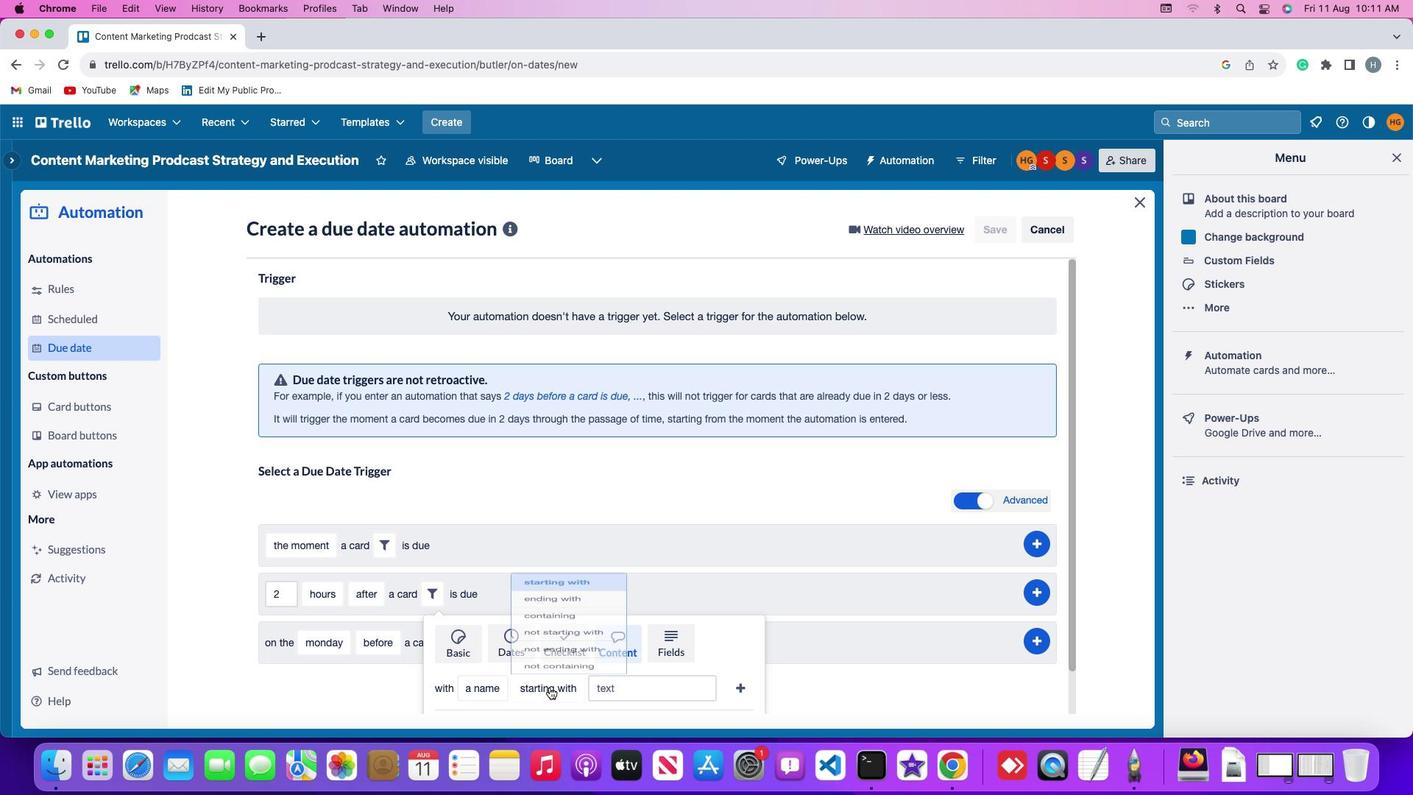 
Action: Mouse pressed left at (549, 687)
Screenshot: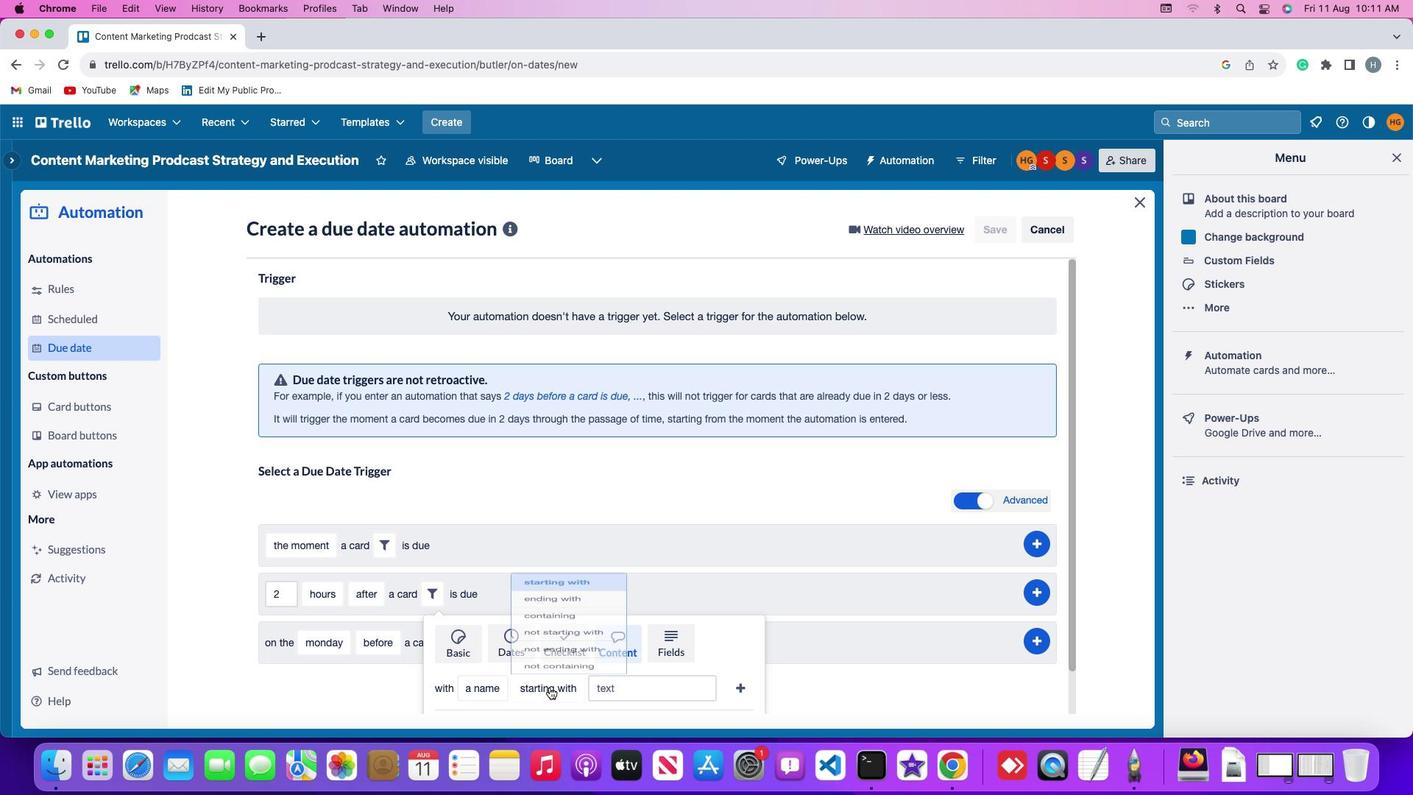 
Action: Mouse moved to (582, 573)
Screenshot: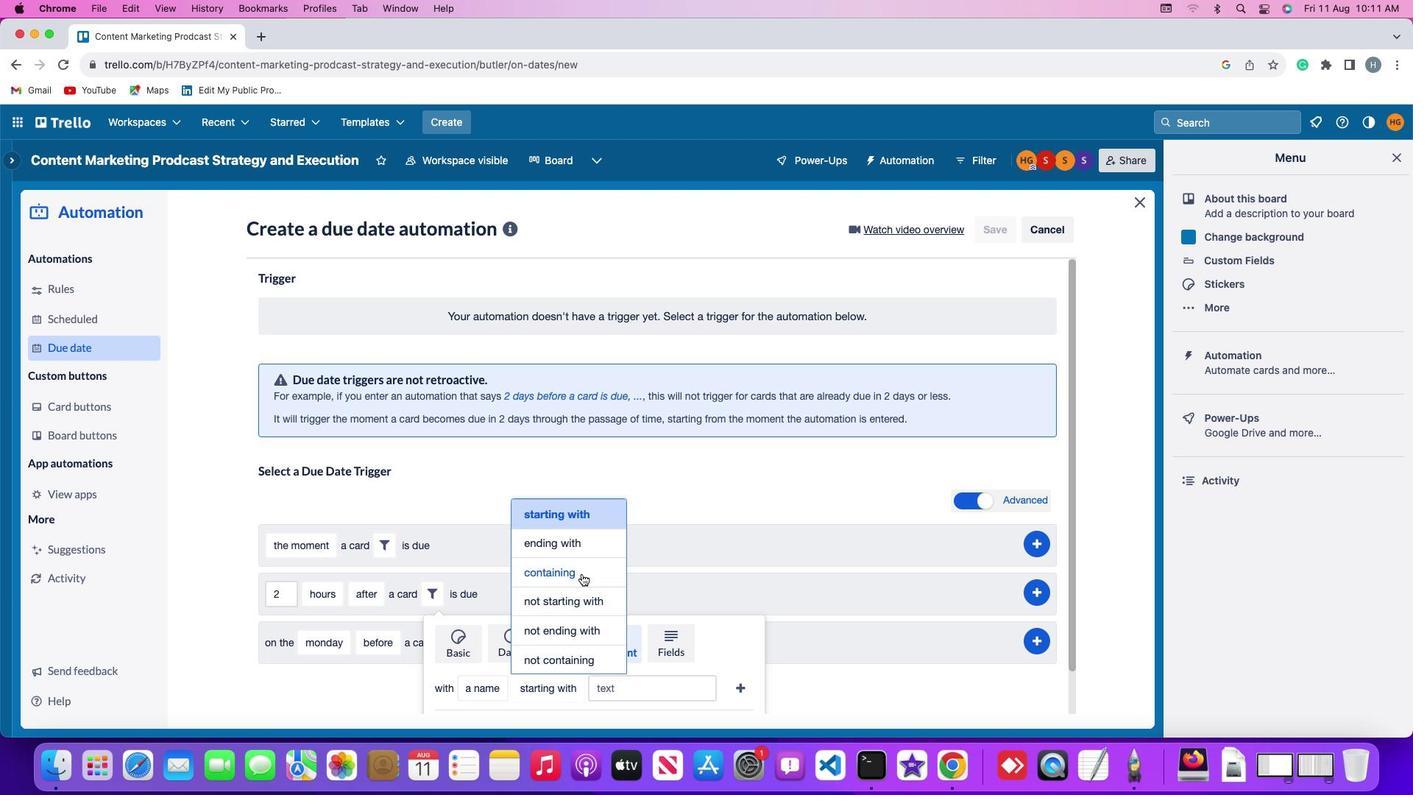 
Action: Mouse pressed left at (582, 573)
Screenshot: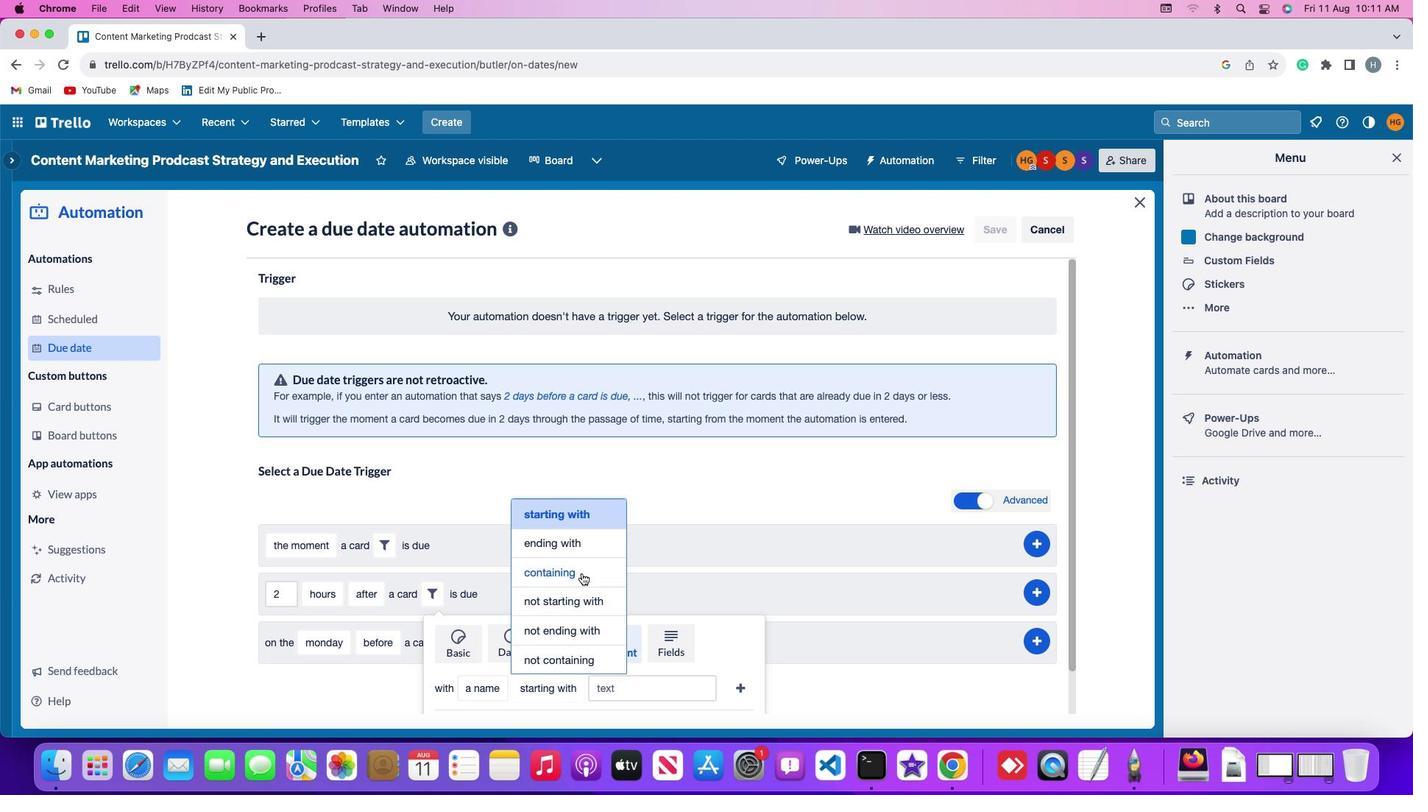 
Action: Mouse moved to (633, 689)
Screenshot: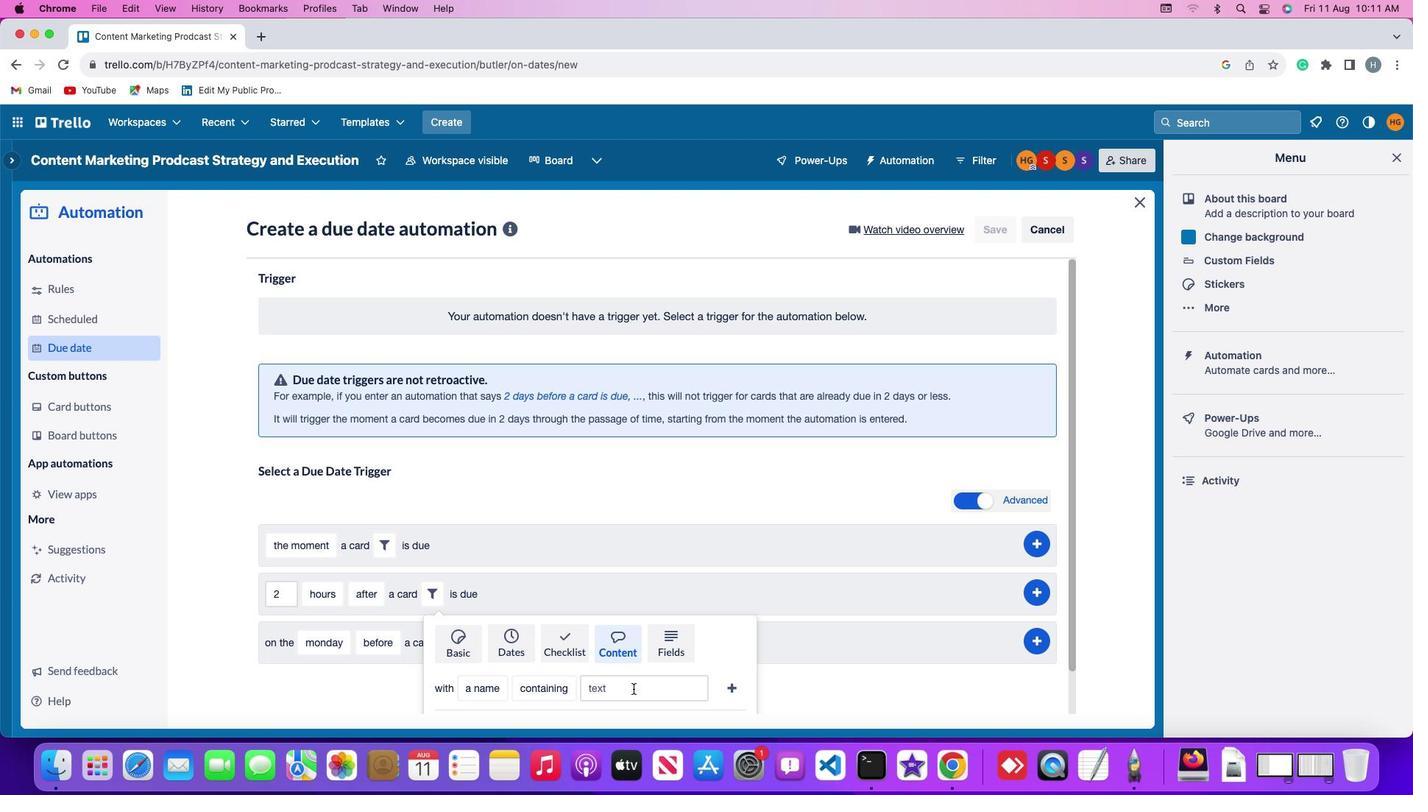 
Action: Mouse pressed left at (633, 689)
Screenshot: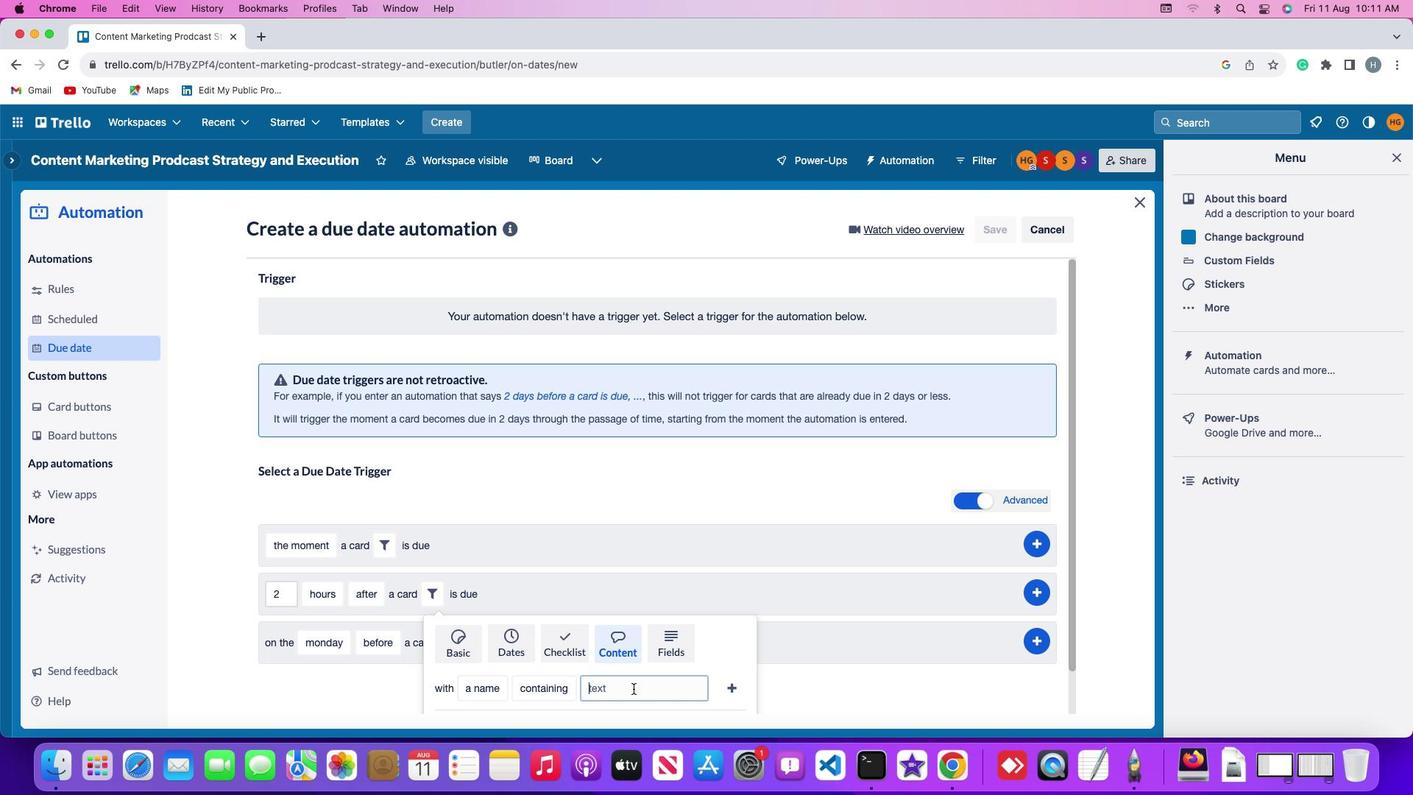 
Action: Key pressed 'r''e''s''u''m''e'
Screenshot: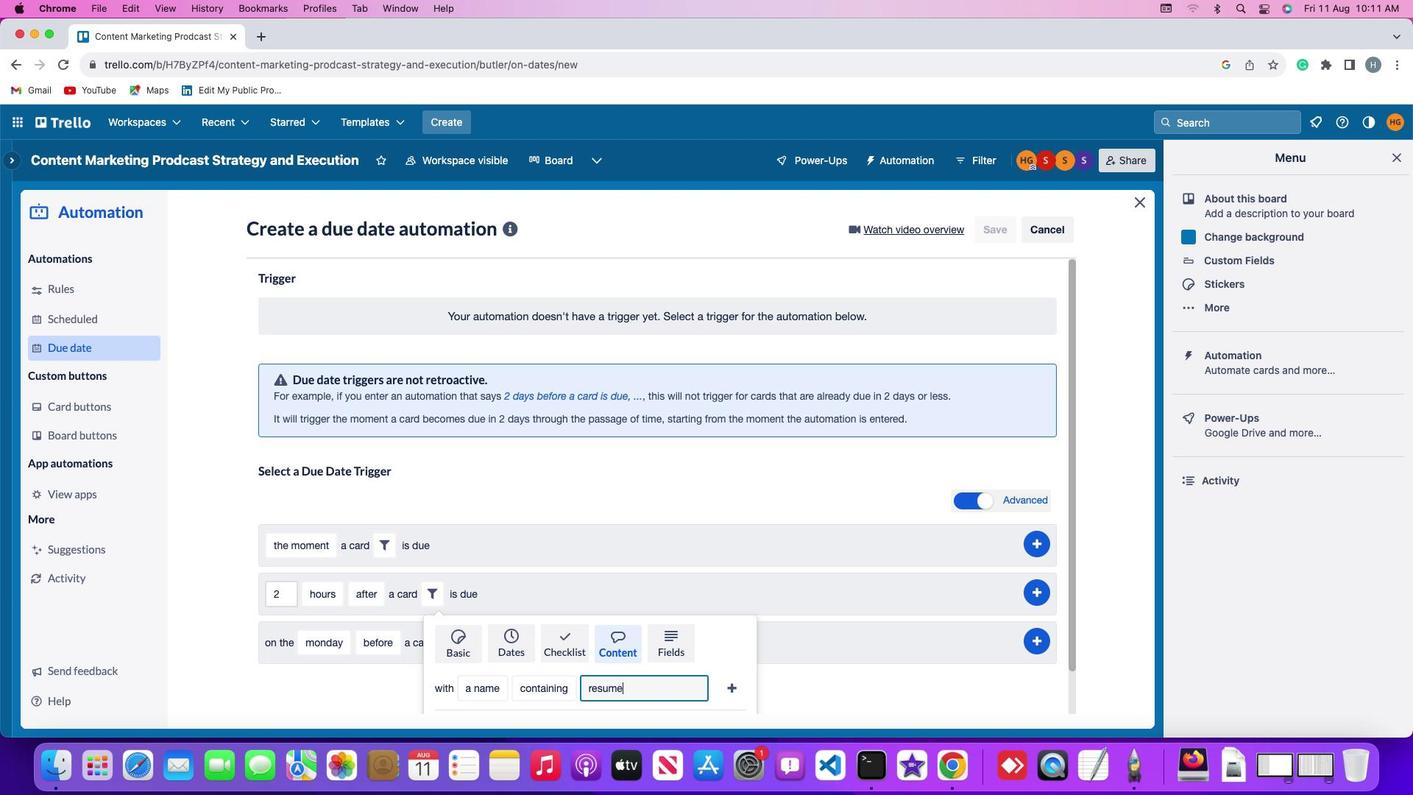 
Action: Mouse moved to (728, 685)
Screenshot: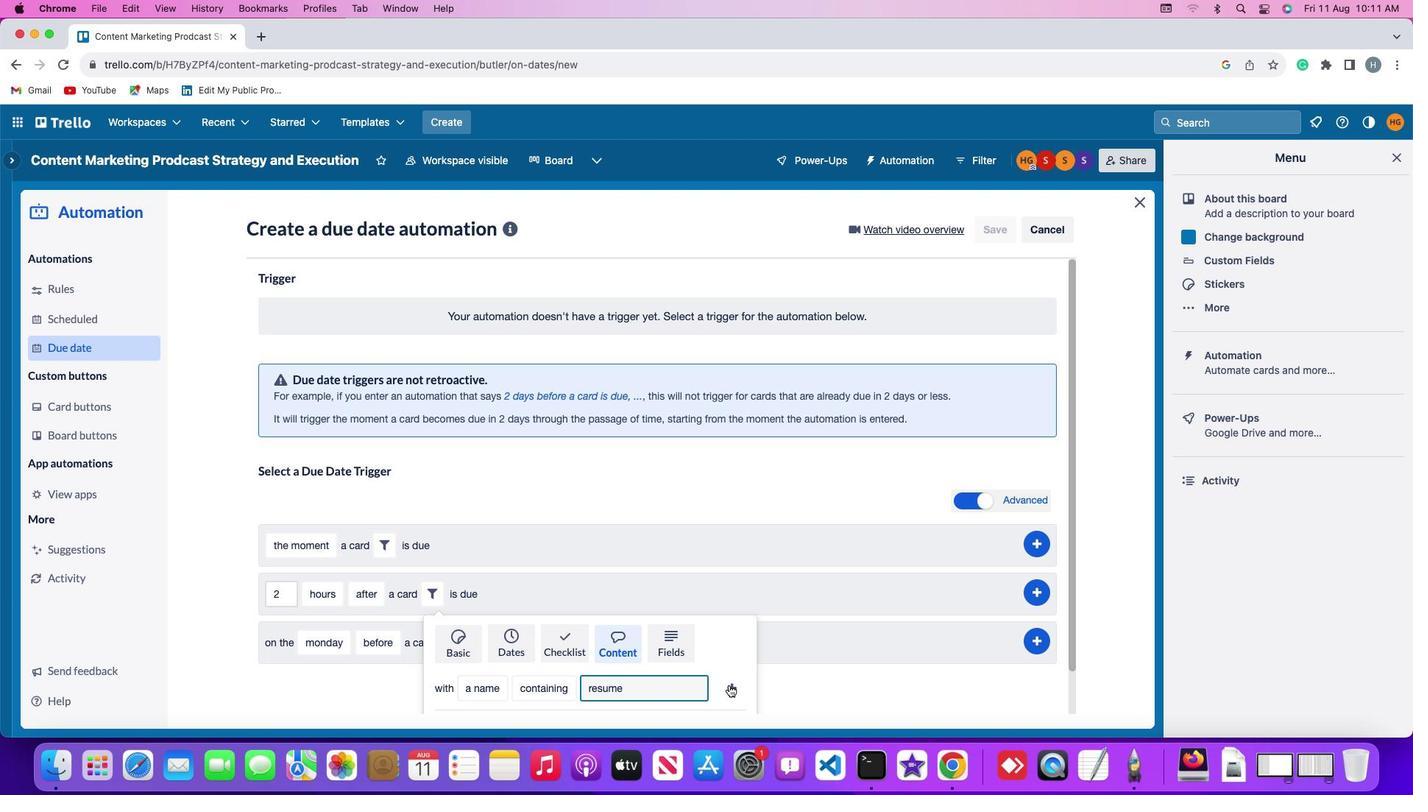 
Action: Mouse pressed left at (728, 685)
Screenshot: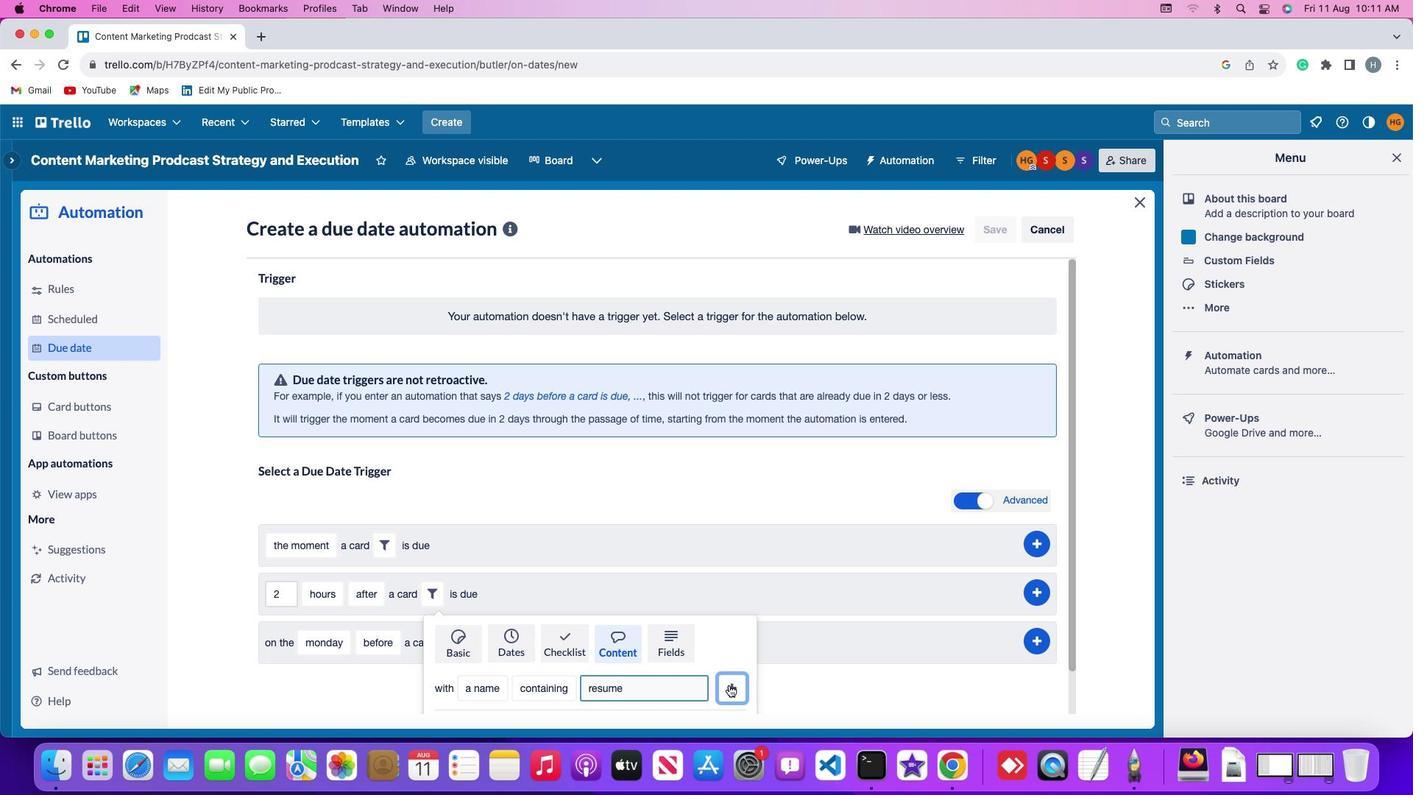 
Action: Mouse moved to (1042, 590)
Screenshot: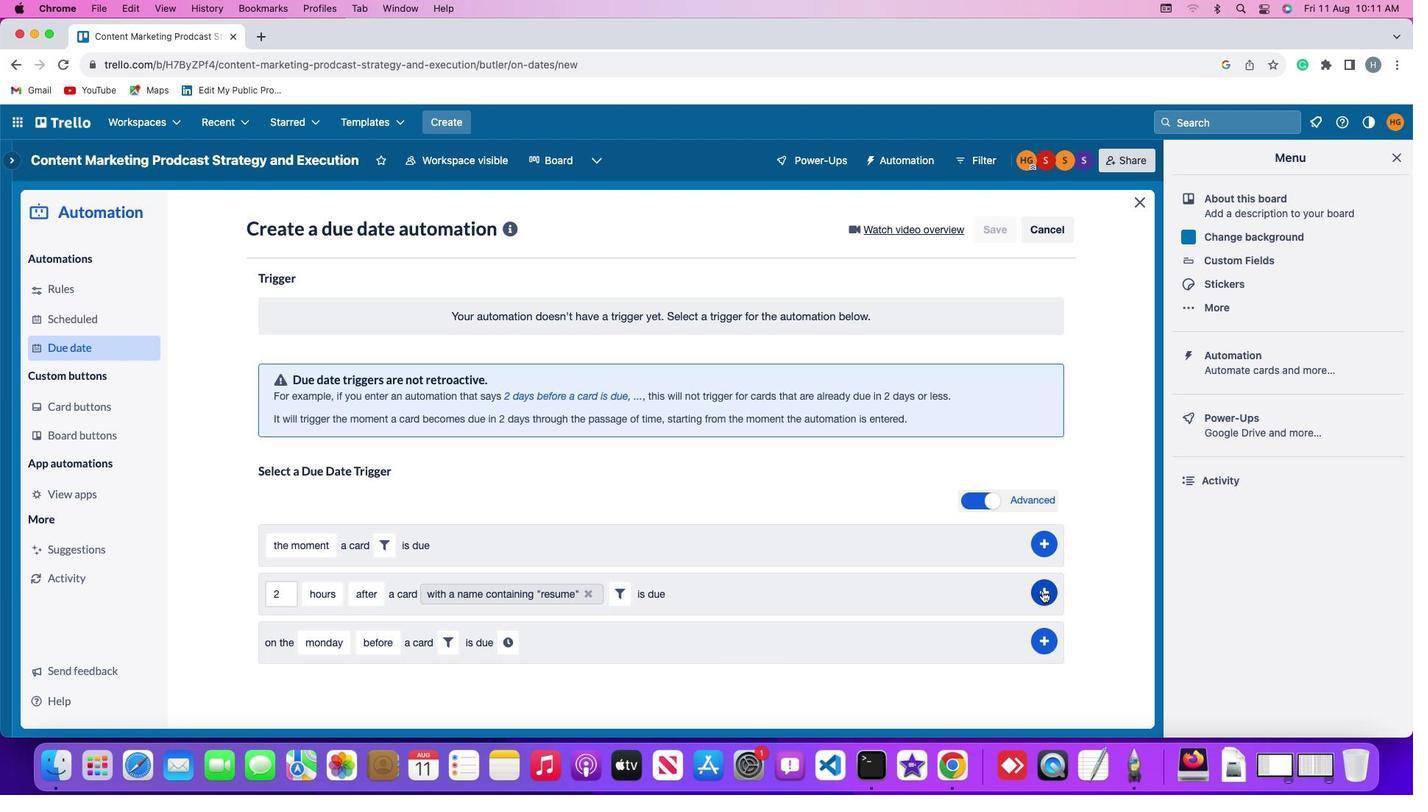 
Action: Mouse pressed left at (1042, 590)
Screenshot: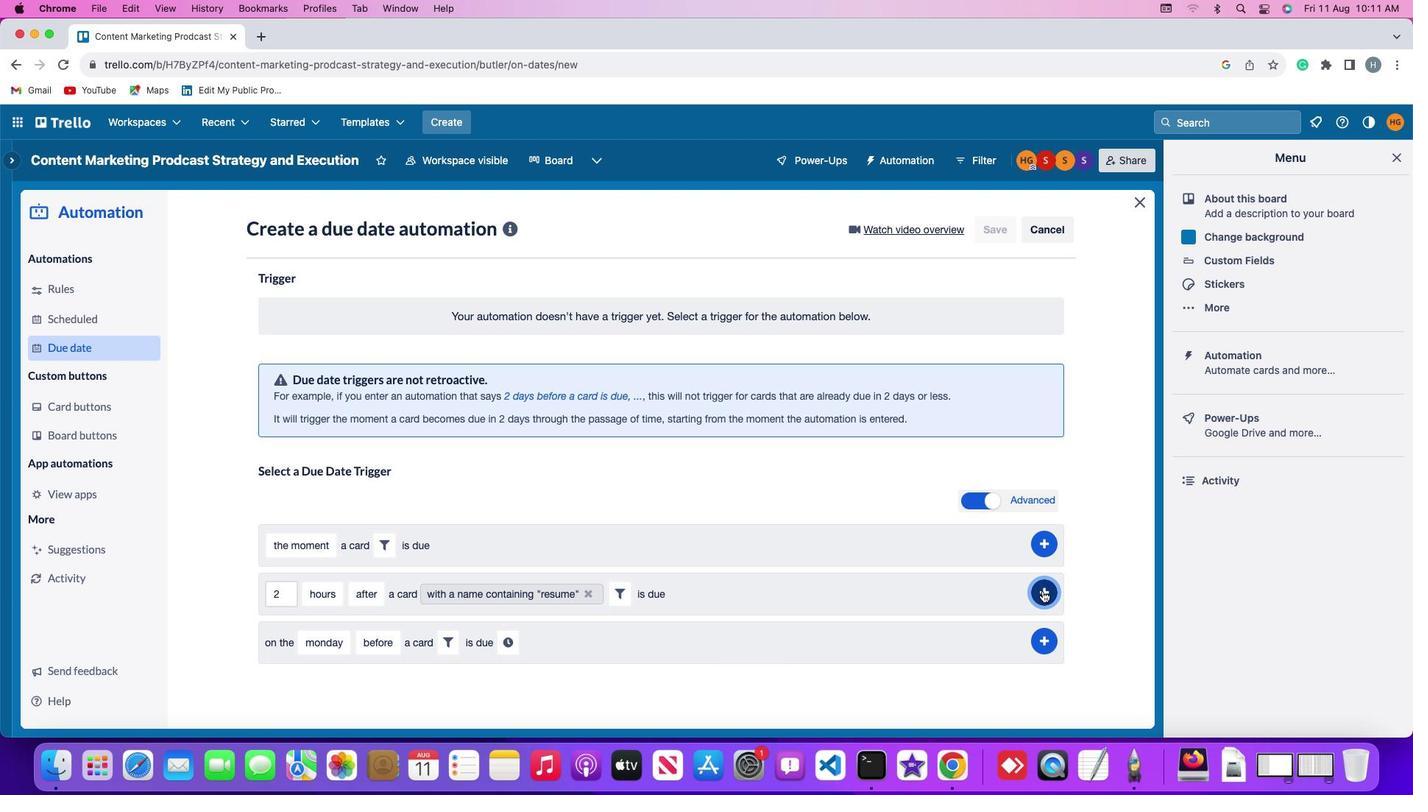 
Action: Mouse moved to (1111, 489)
Screenshot: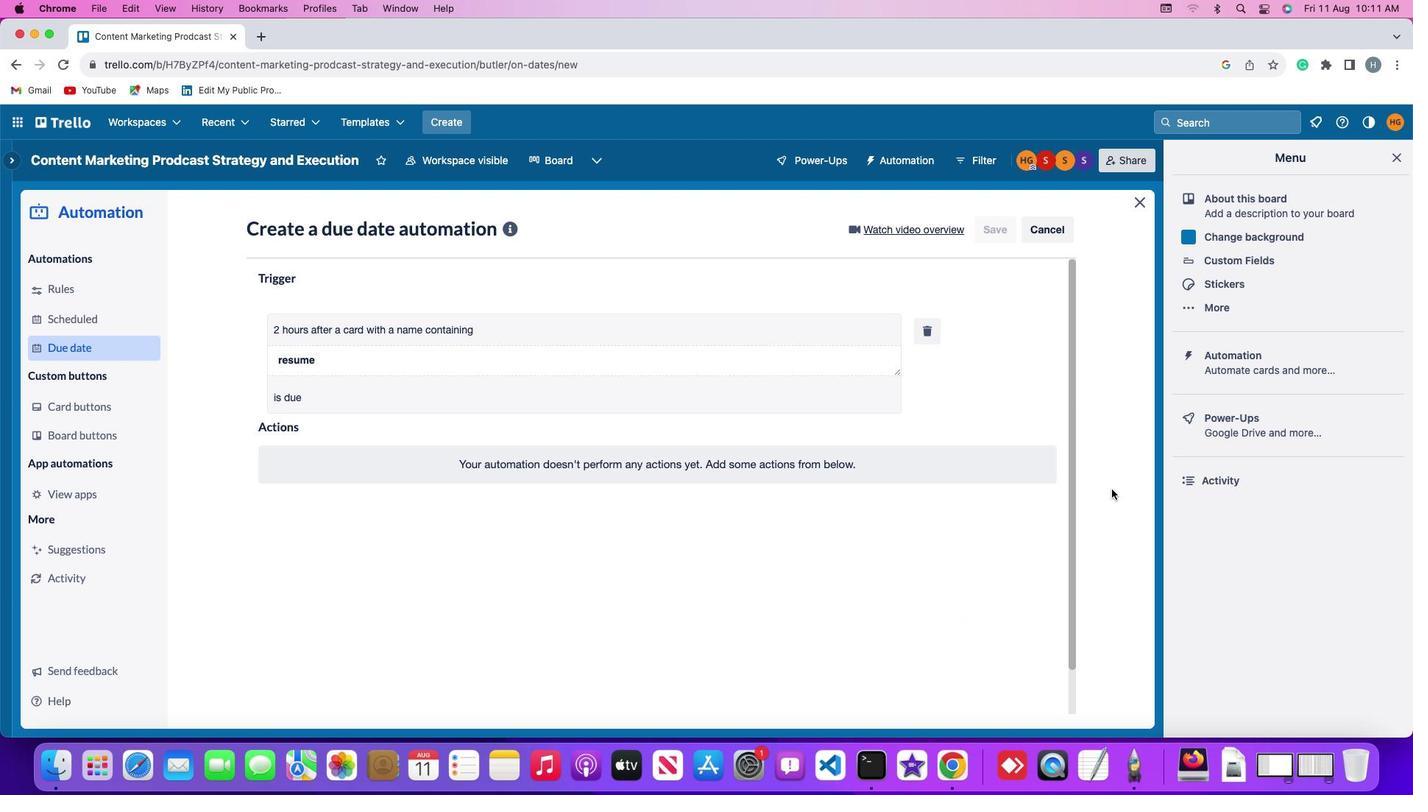 
